 Task: Find connections with filter location Akbou with filter topic #Travellingwith filter profile language German with filter current company Dhanuka Agritech Ltd. with filter school Jeppiaar Engineering College with filter industry Skiing Facilities with filter service category Property Management with filter keywords title Medical Laboratory Tech
Action: Mouse moved to (510, 60)
Screenshot: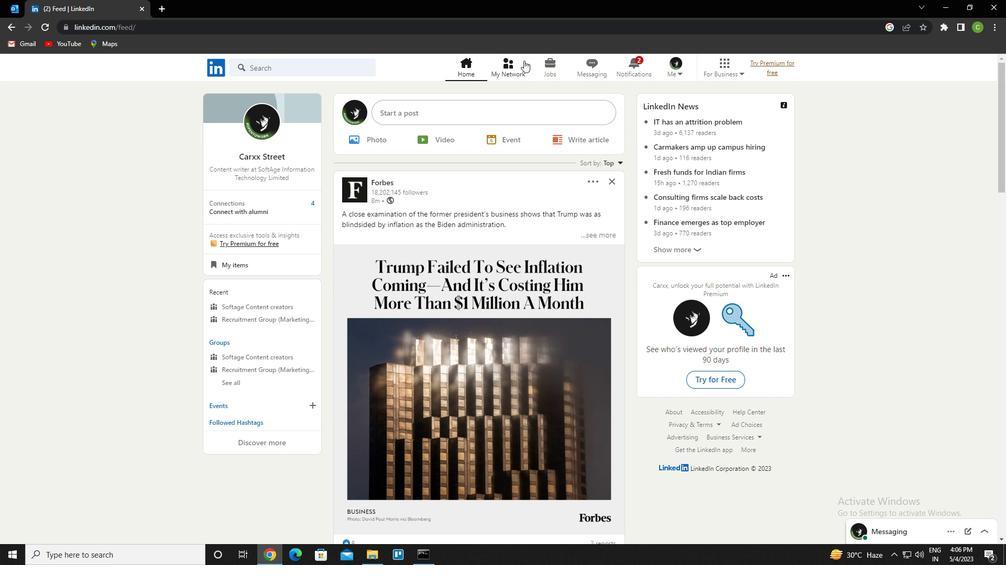 
Action: Mouse pressed left at (510, 60)
Screenshot: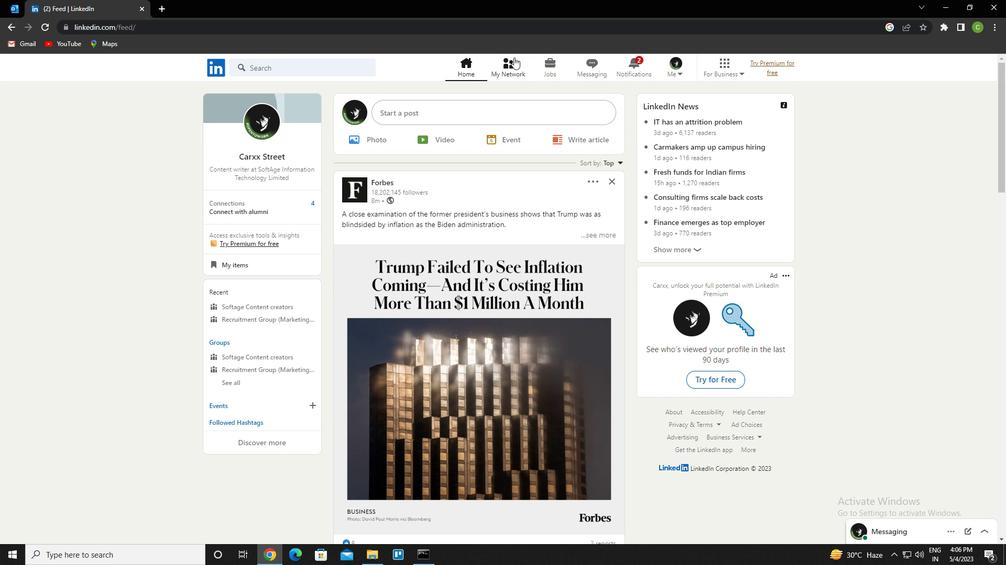 
Action: Mouse moved to (302, 126)
Screenshot: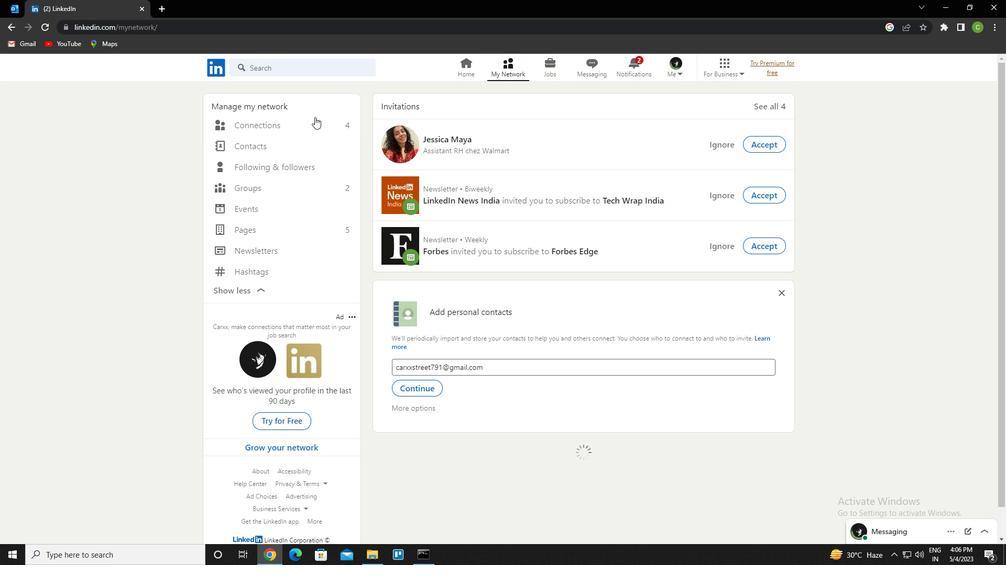 
Action: Mouse pressed left at (302, 126)
Screenshot: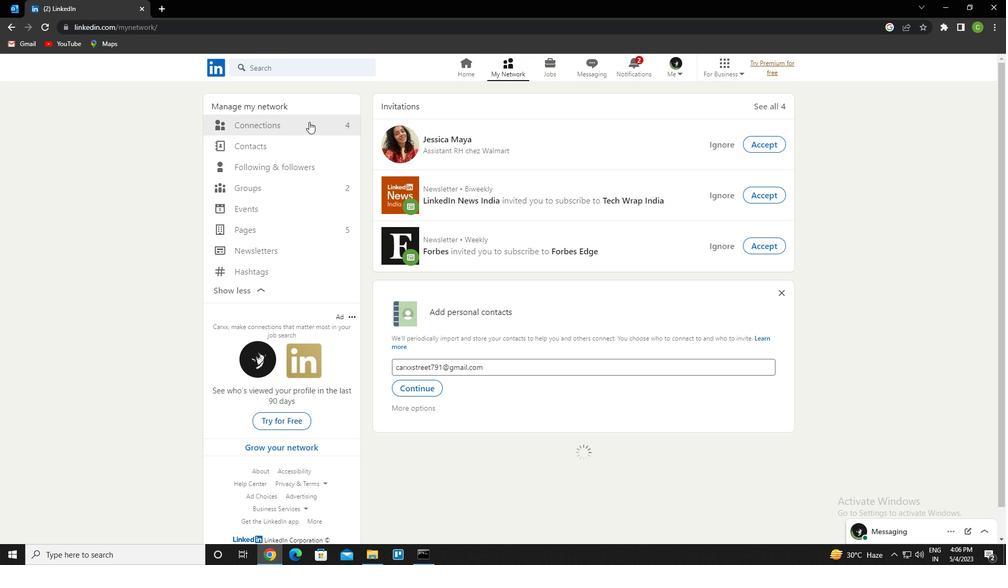 
Action: Mouse moved to (572, 127)
Screenshot: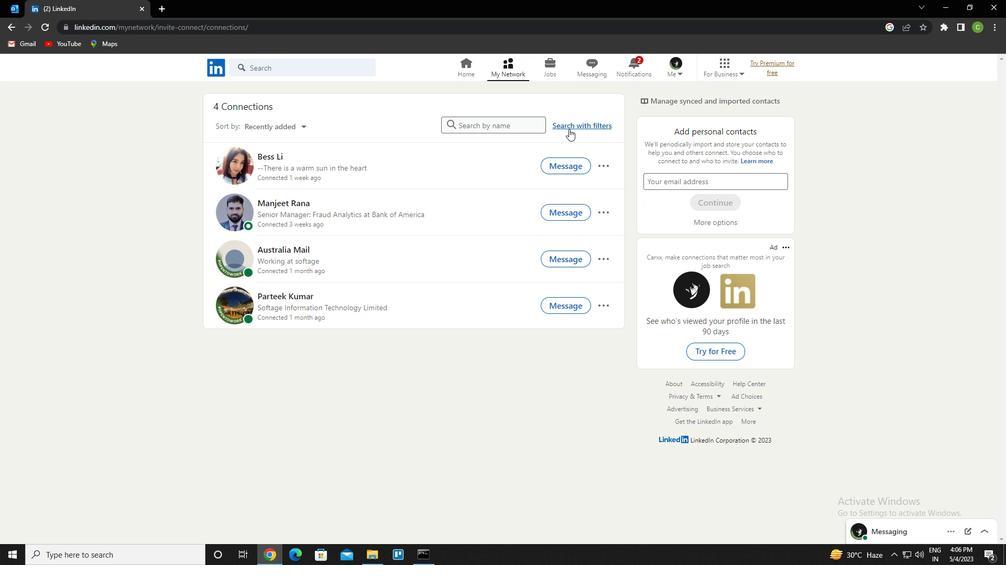 
Action: Mouse pressed left at (572, 127)
Screenshot: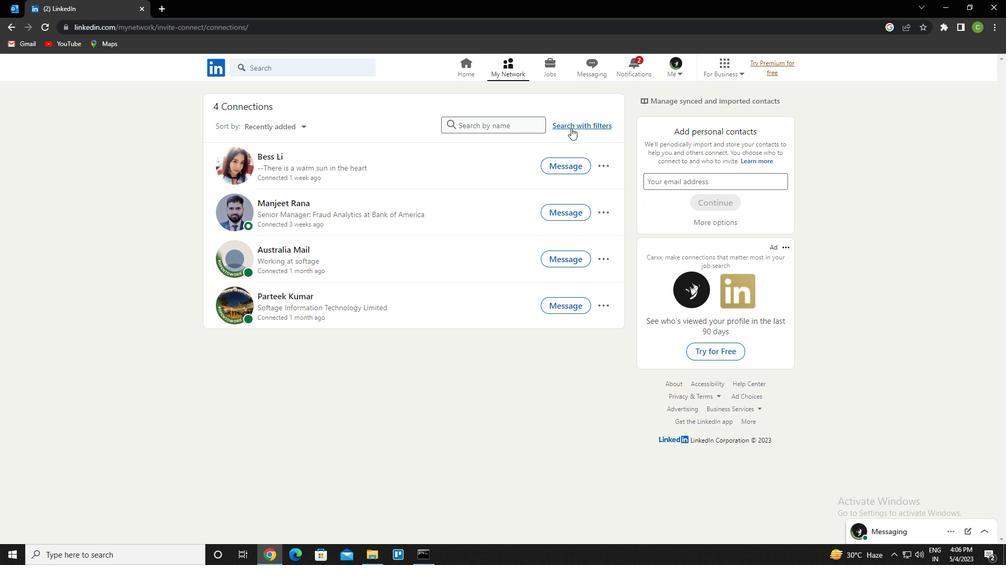 
Action: Mouse moved to (538, 98)
Screenshot: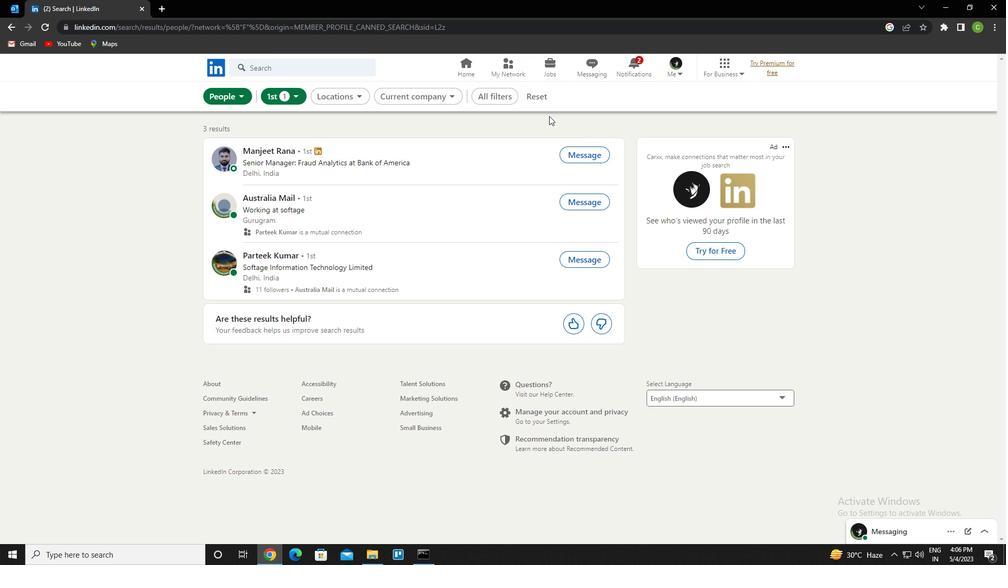 
Action: Mouse pressed left at (538, 98)
Screenshot: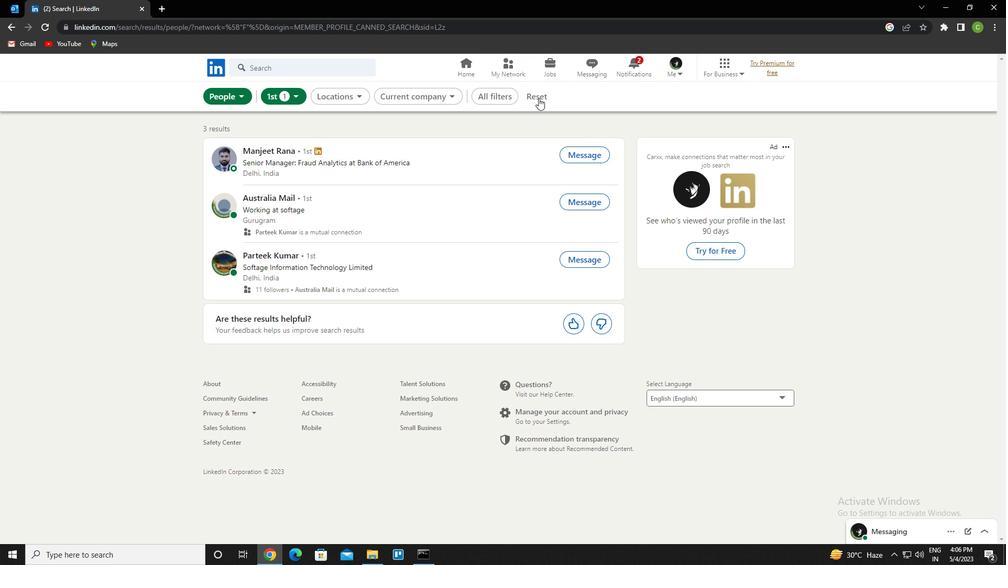 
Action: Mouse moved to (526, 100)
Screenshot: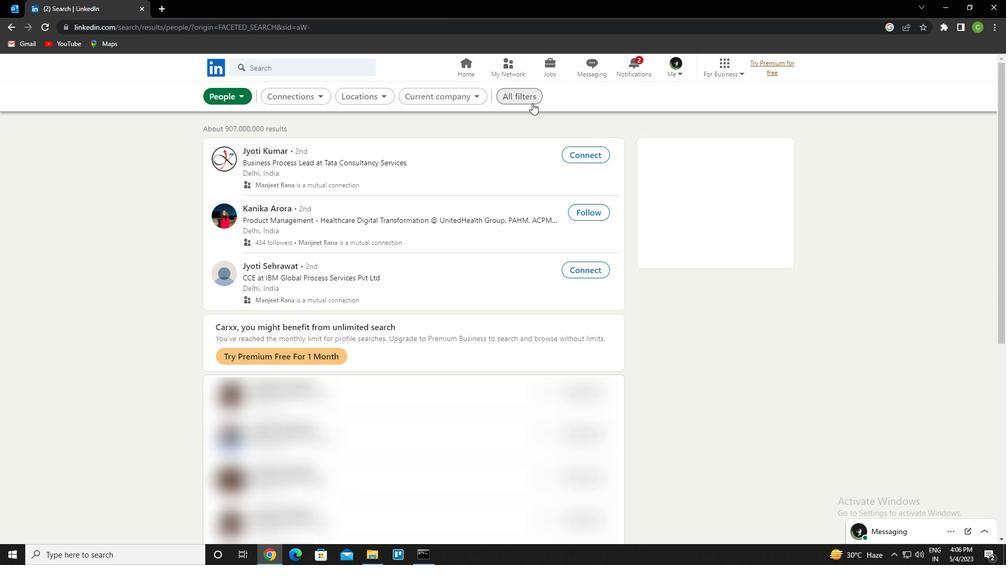 
Action: Mouse pressed left at (526, 100)
Screenshot: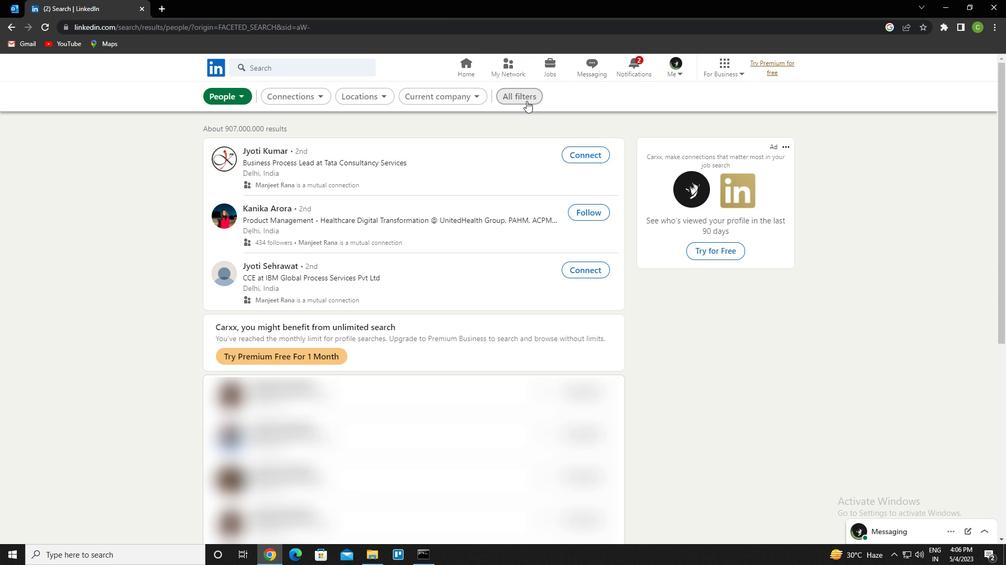 
Action: Mouse moved to (891, 399)
Screenshot: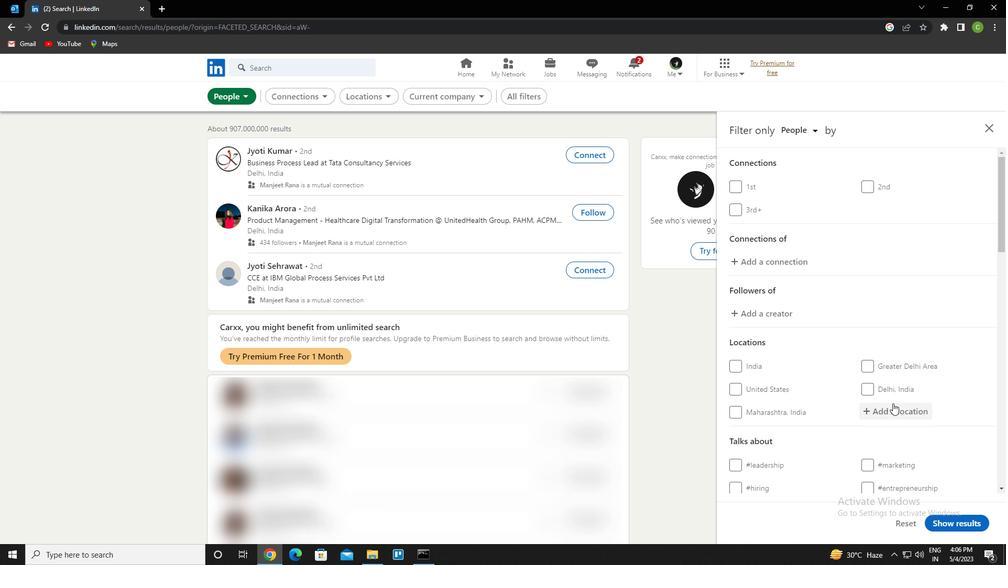 
Action: Mouse scrolled (891, 398) with delta (0, 0)
Screenshot: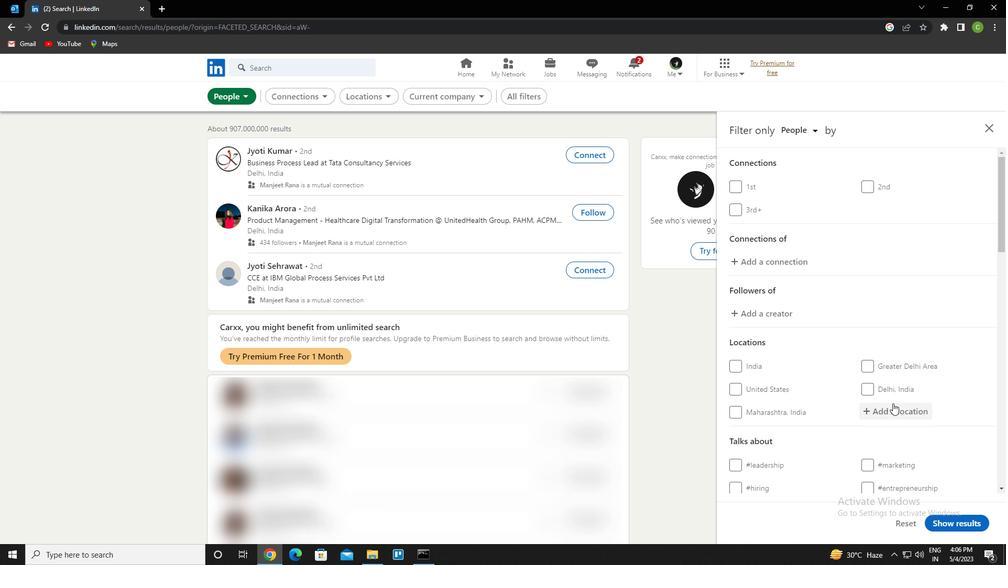 
Action: Mouse moved to (891, 398)
Screenshot: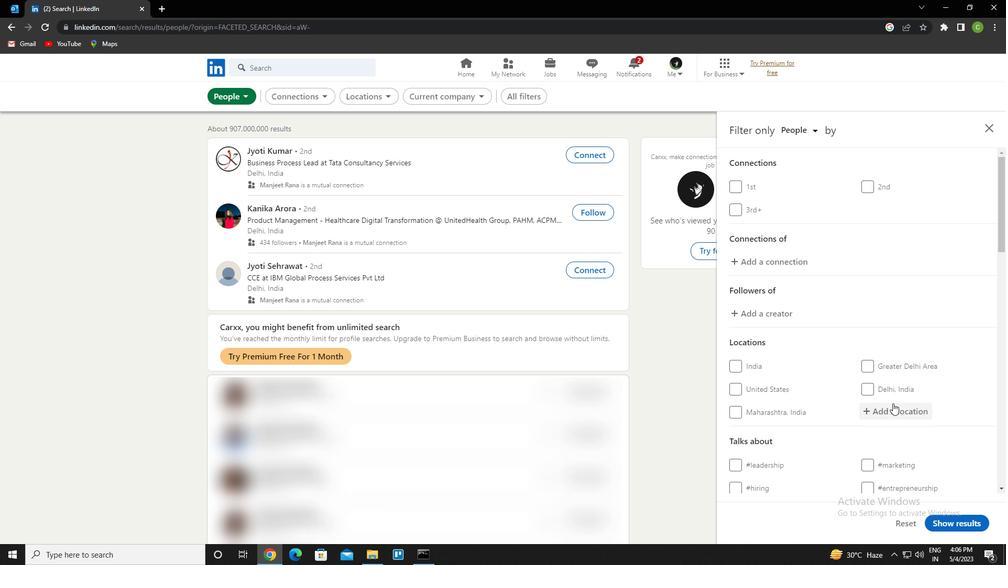 
Action: Mouse scrolled (891, 397) with delta (0, 0)
Screenshot: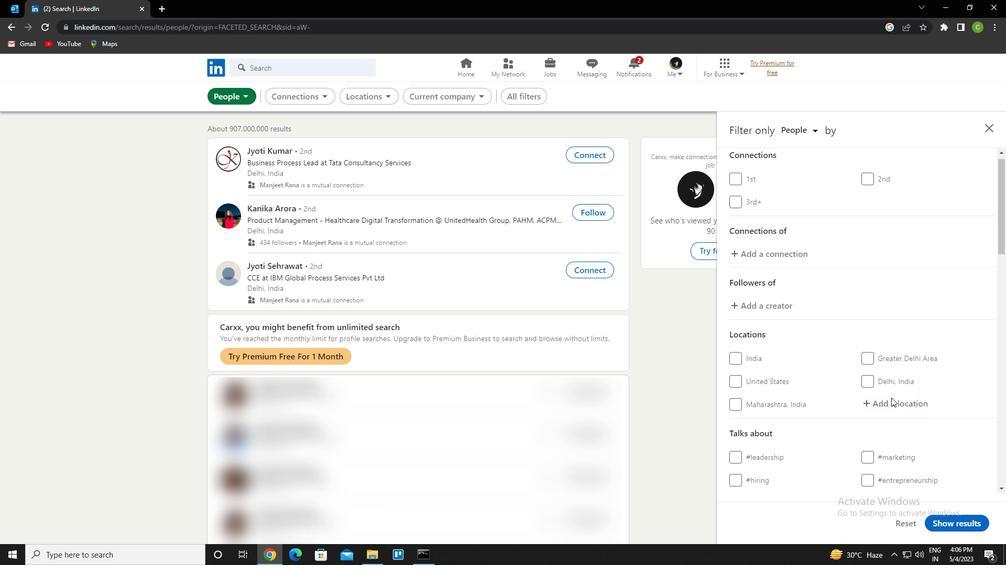 
Action: Mouse moved to (895, 302)
Screenshot: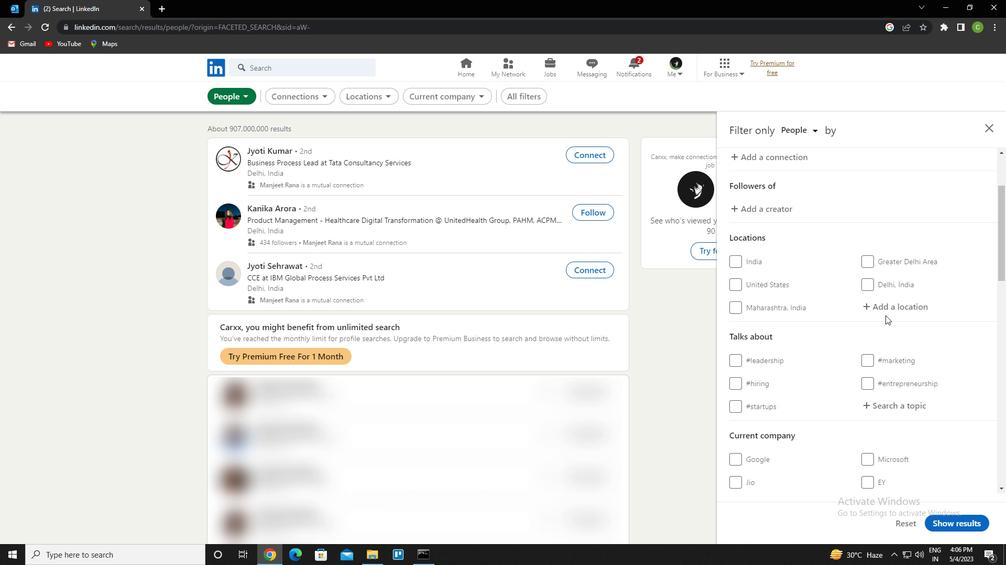 
Action: Mouse pressed left at (895, 302)
Screenshot: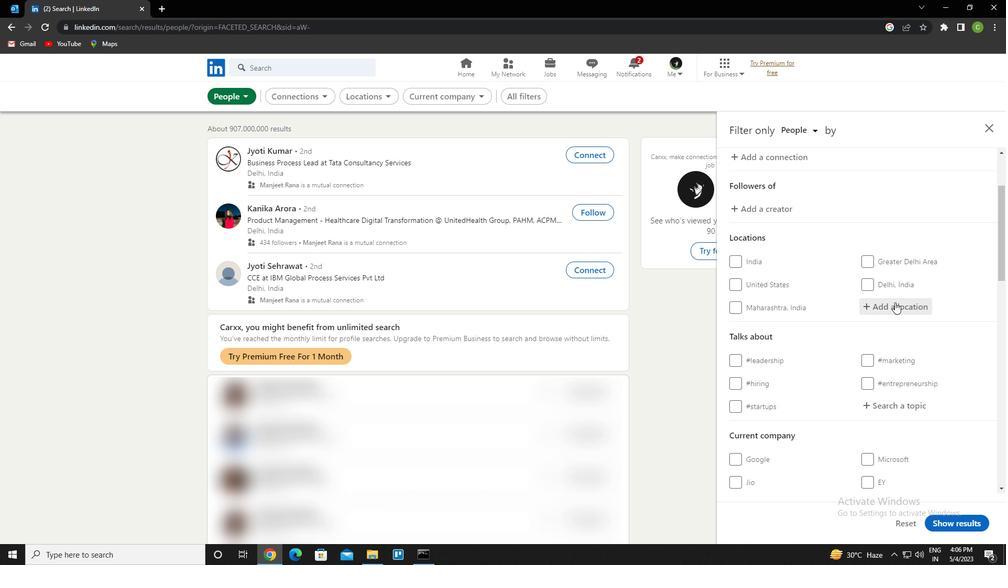 
Action: Key pressed <Key.caps_lock>a<Key.caps_lock>kbou<Key.down><Key.enter>
Screenshot: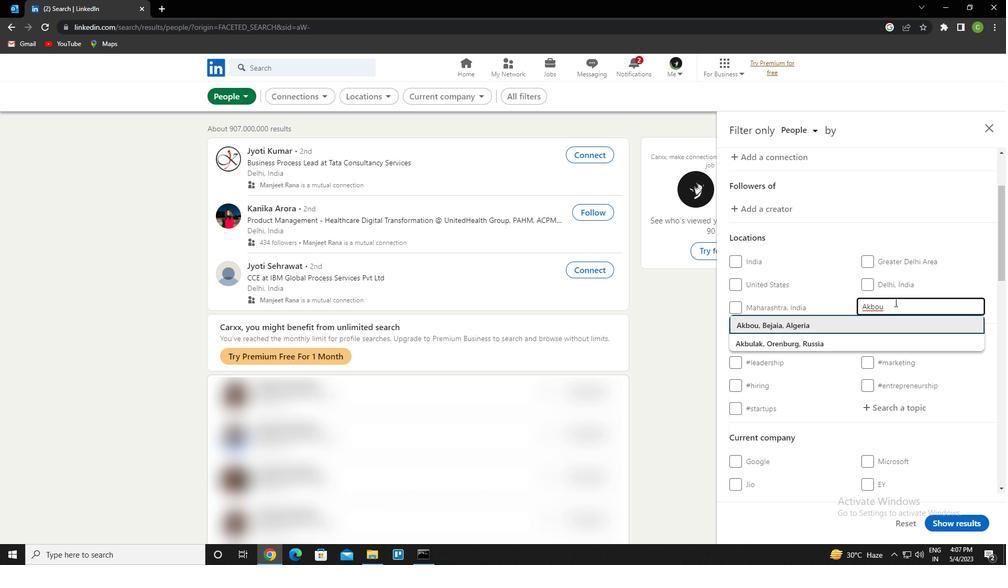 
Action: Mouse moved to (873, 131)
Screenshot: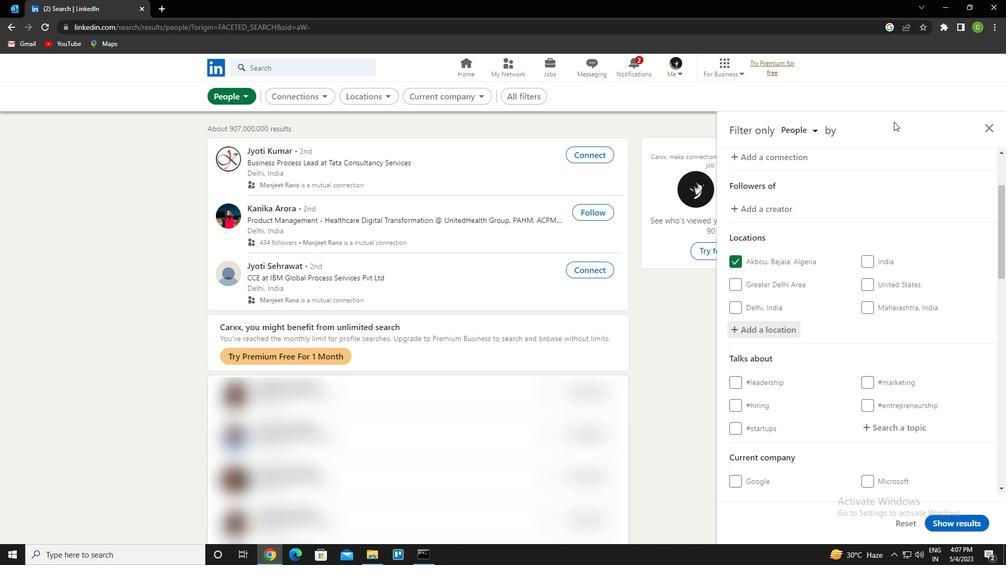 
Action: Mouse scrolled (873, 130) with delta (0, 0)
Screenshot: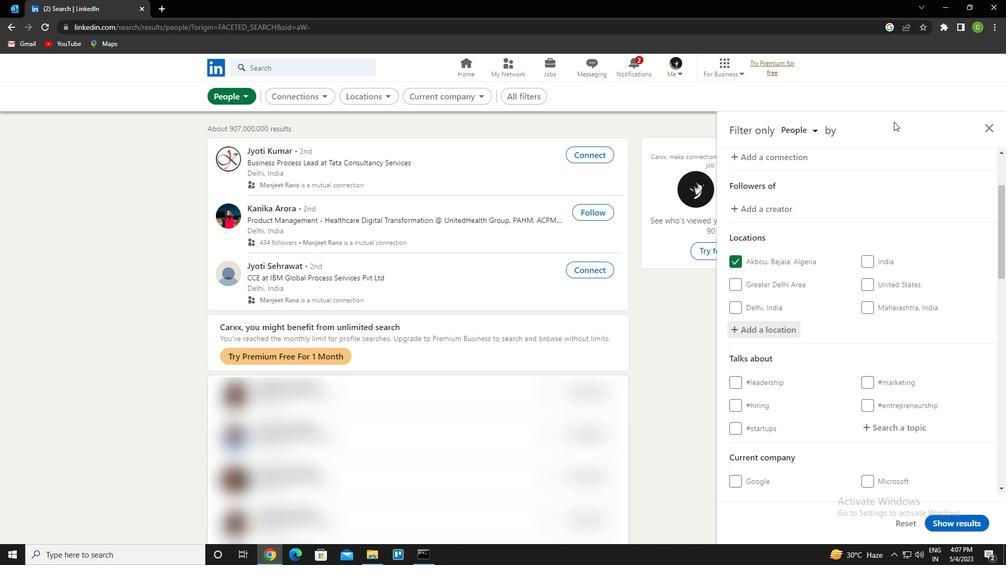 
Action: Mouse moved to (824, 222)
Screenshot: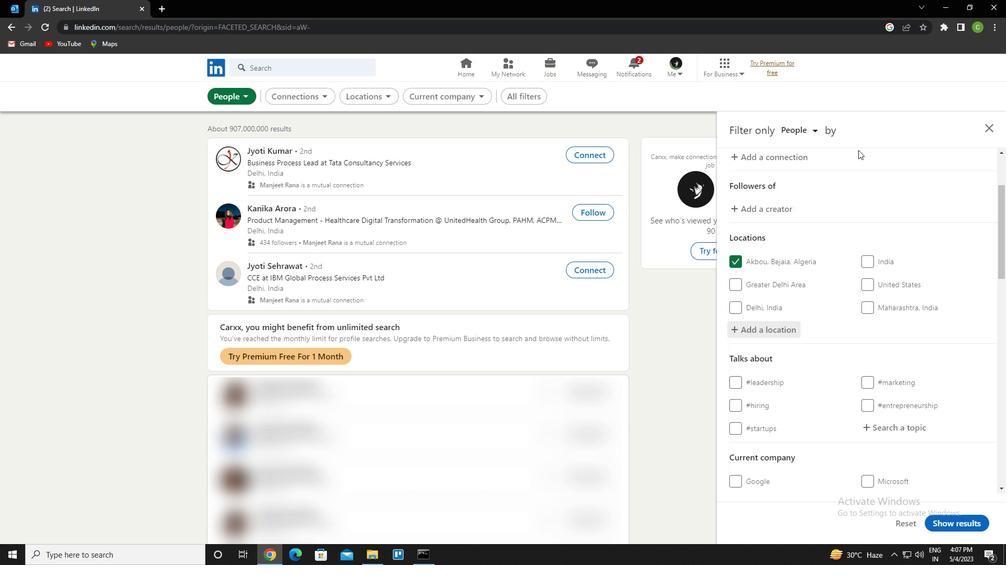 
Action: Mouse scrolled (824, 222) with delta (0, 0)
Screenshot: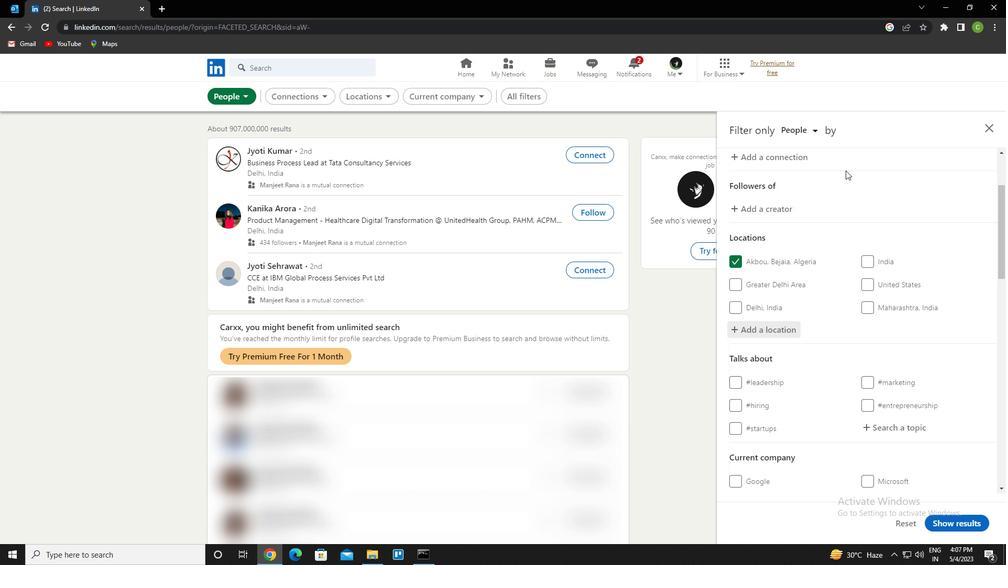 
Action: Mouse moved to (824, 223)
Screenshot: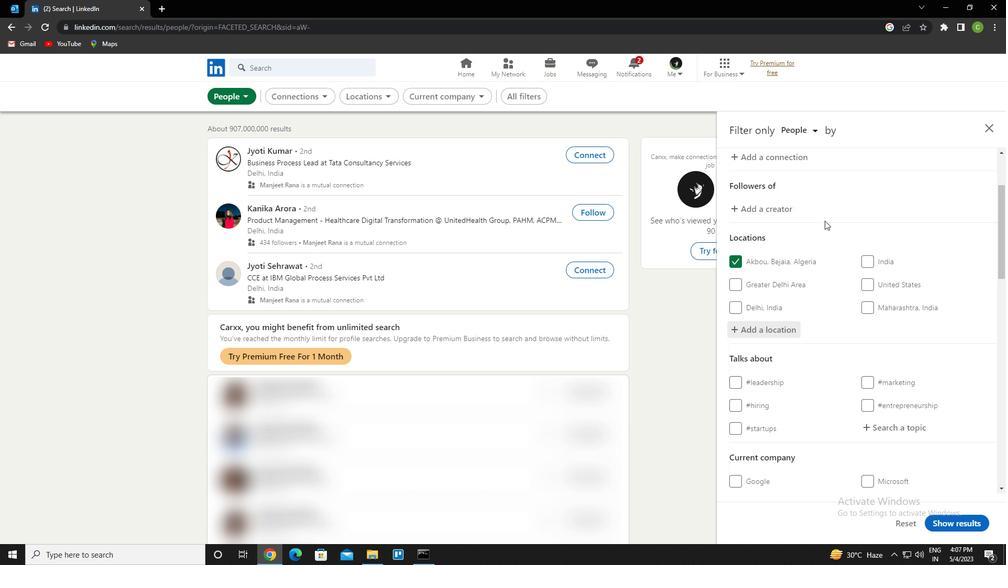 
Action: Mouse scrolled (824, 223) with delta (0, 0)
Screenshot: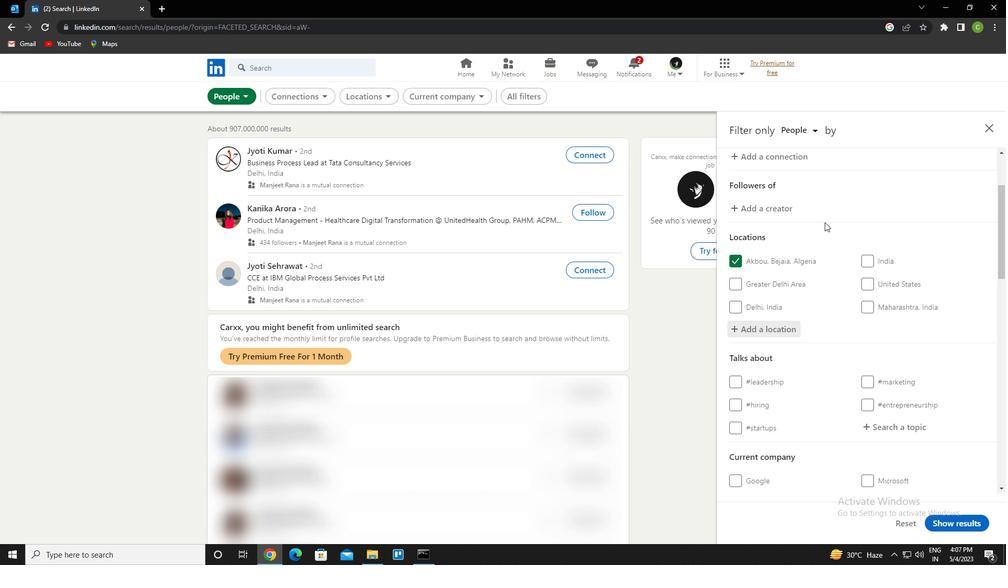 
Action: Mouse moved to (830, 242)
Screenshot: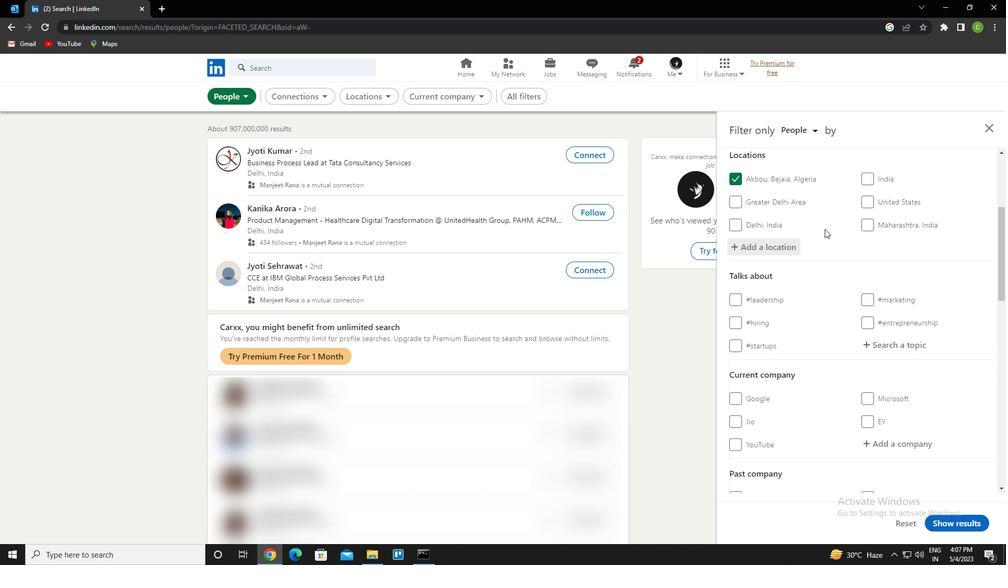 
Action: Mouse scrolled (830, 241) with delta (0, 0)
Screenshot: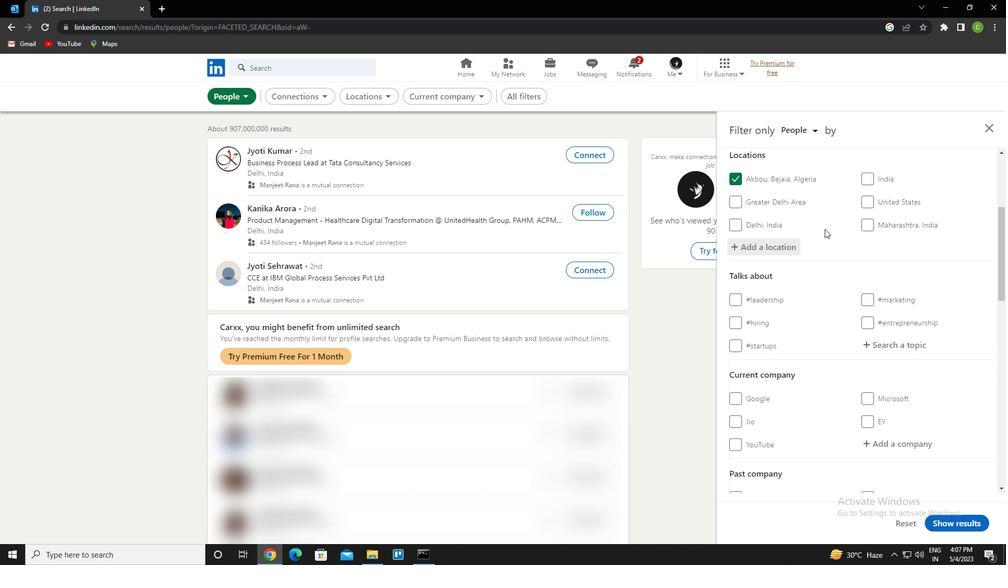 
Action: Mouse moved to (880, 270)
Screenshot: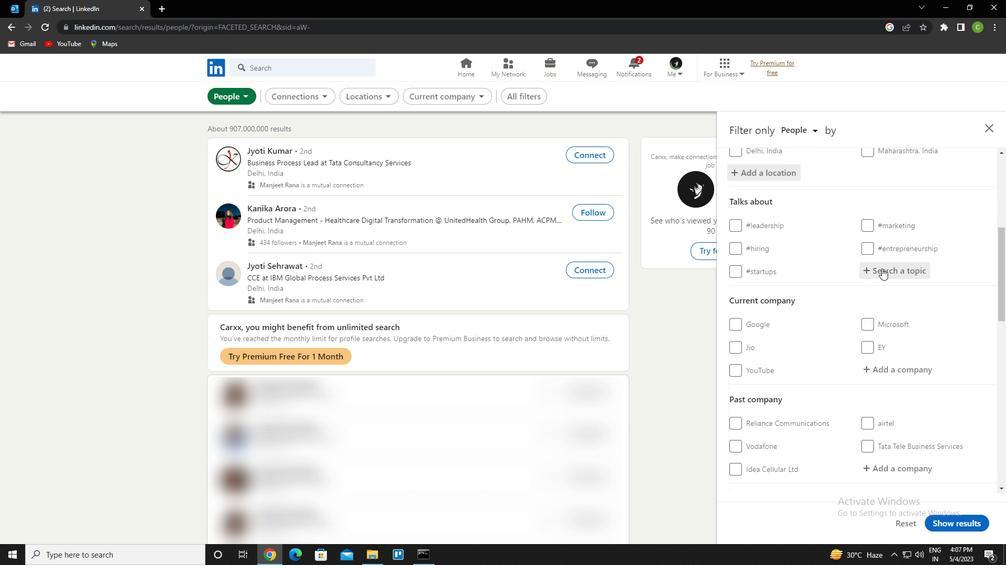 
Action: Mouse pressed left at (880, 270)
Screenshot: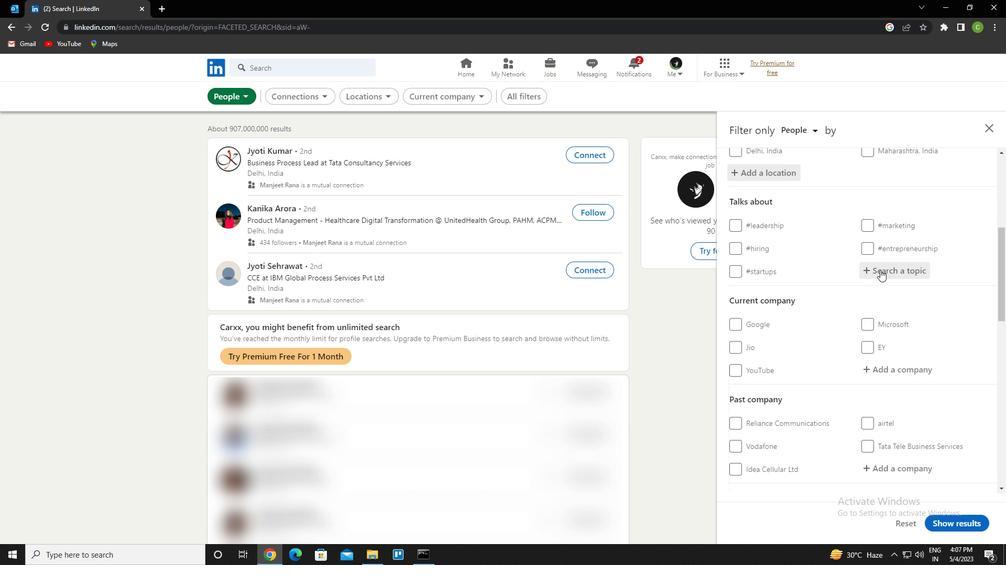 
Action: Key pressed <Key.caps_lock>t<Key.caps_lock>ravelling<Key.down><Key.enter>
Screenshot: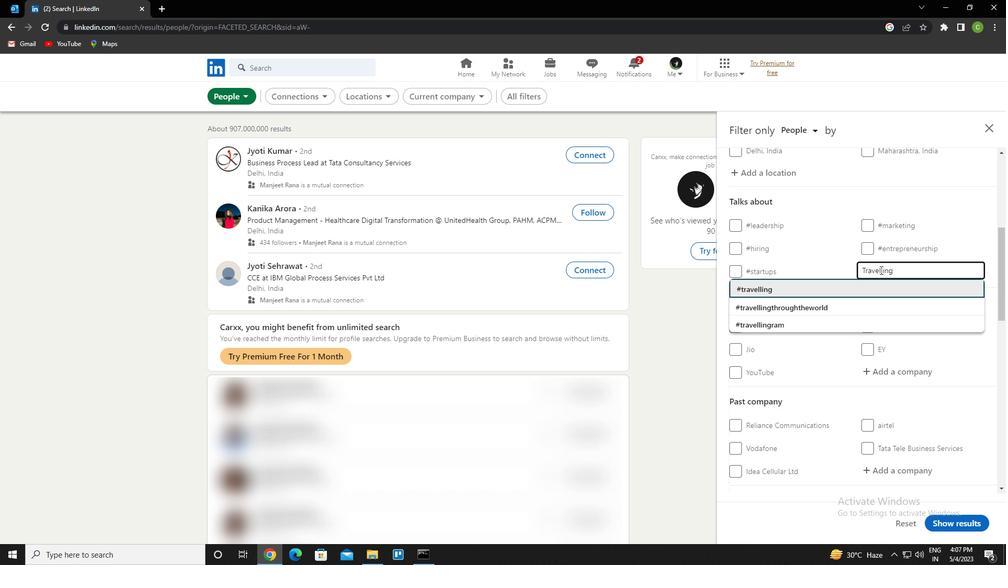 
Action: Mouse moved to (957, 213)
Screenshot: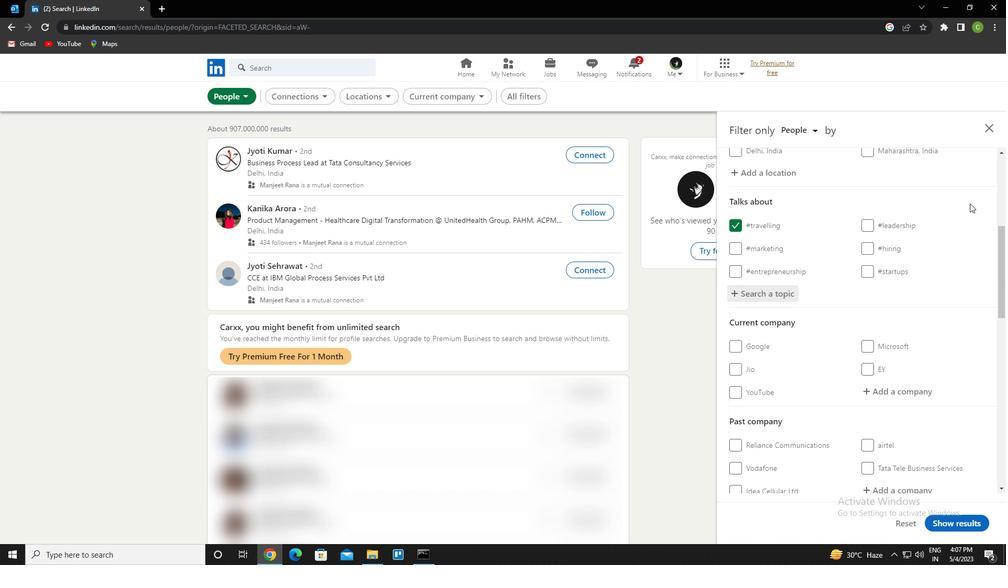 
Action: Mouse scrolled (957, 212) with delta (0, 0)
Screenshot: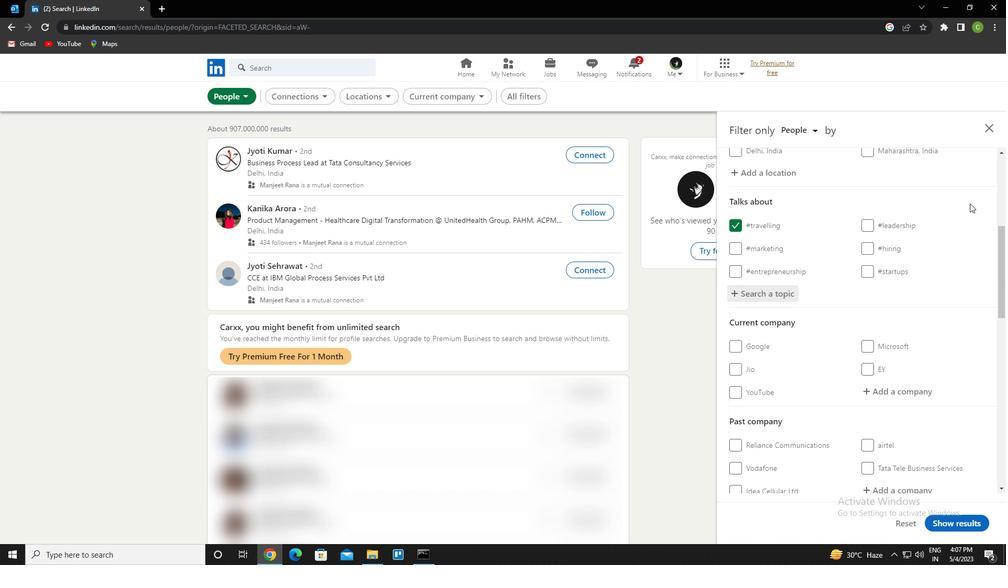 
Action: Mouse moved to (893, 341)
Screenshot: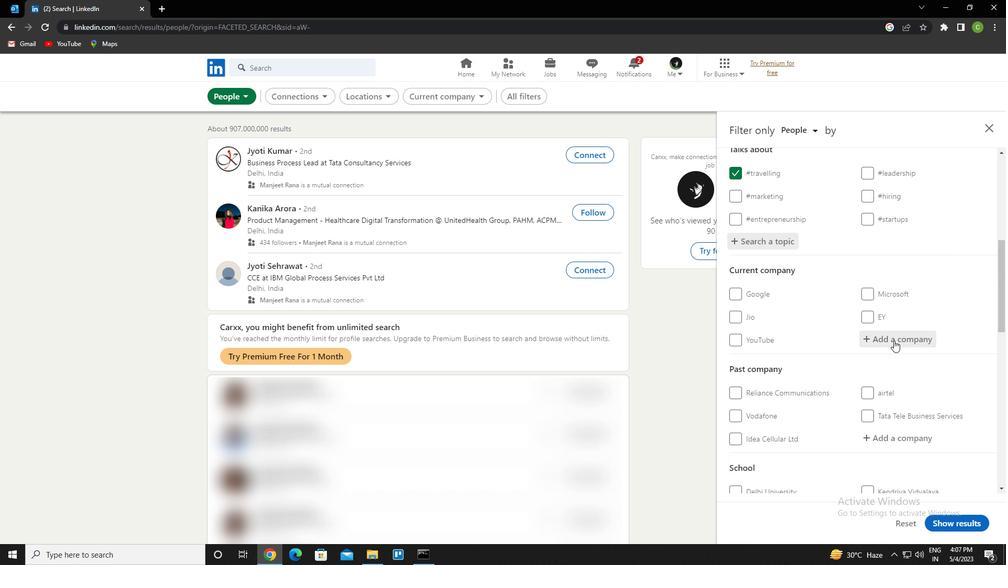 
Action: Mouse pressed left at (893, 341)
Screenshot: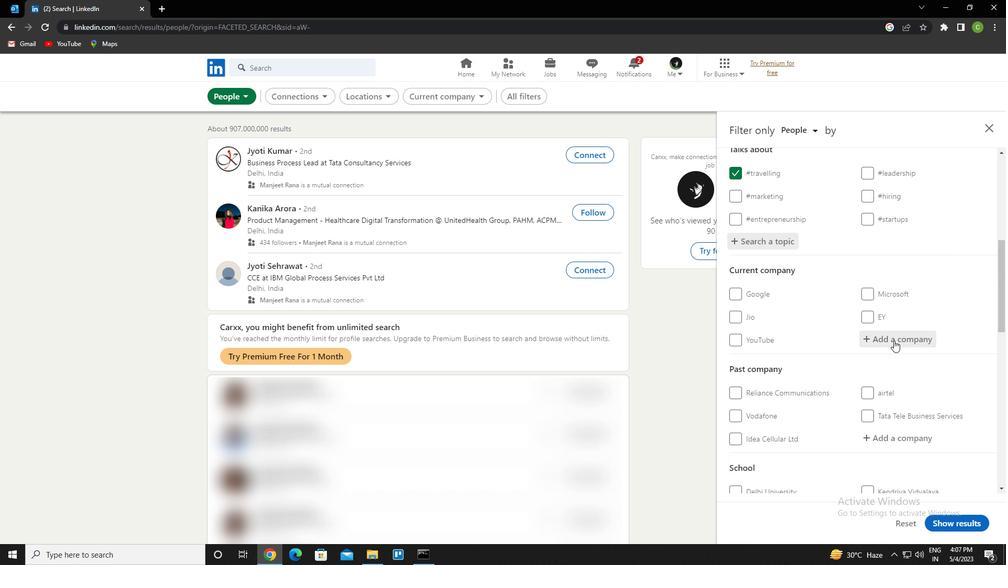 
Action: Key pressed <Key.caps_lock>d<Key.caps_lock>hanuka<Key.space>agritech<Key.space>ltd<Key.down><Key.enter>
Screenshot: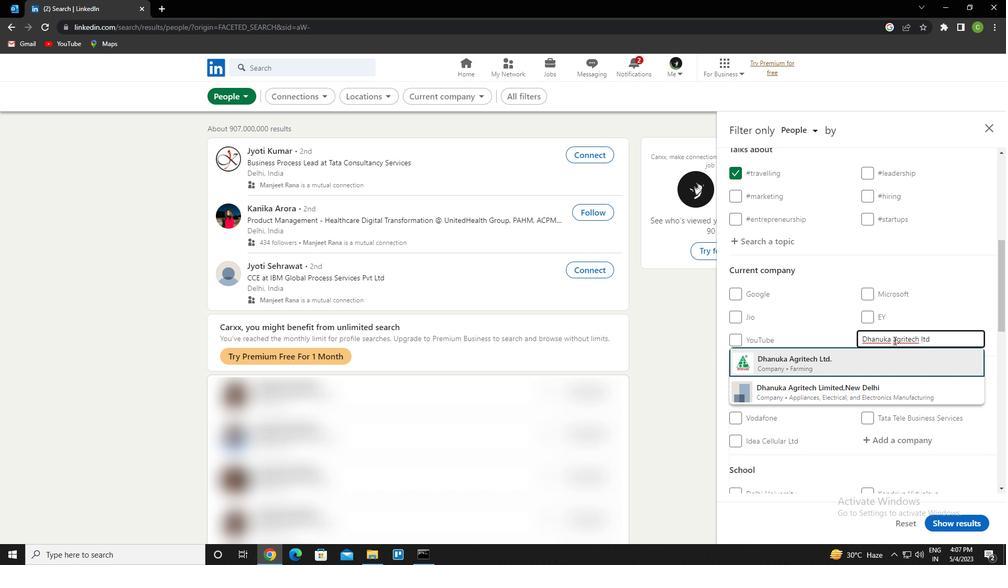 
Action: Mouse scrolled (893, 340) with delta (0, 0)
Screenshot: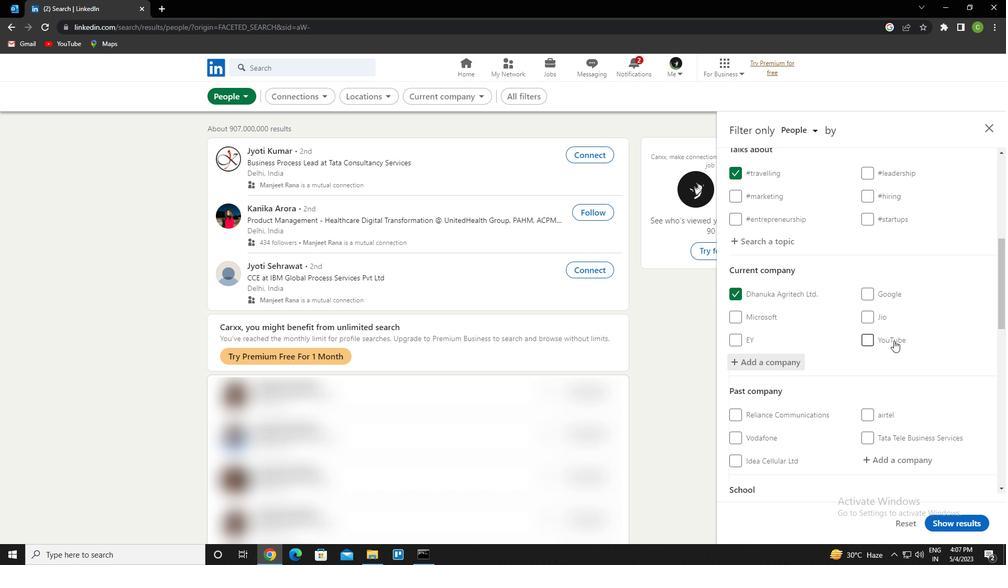 
Action: Mouse scrolled (893, 340) with delta (0, 0)
Screenshot: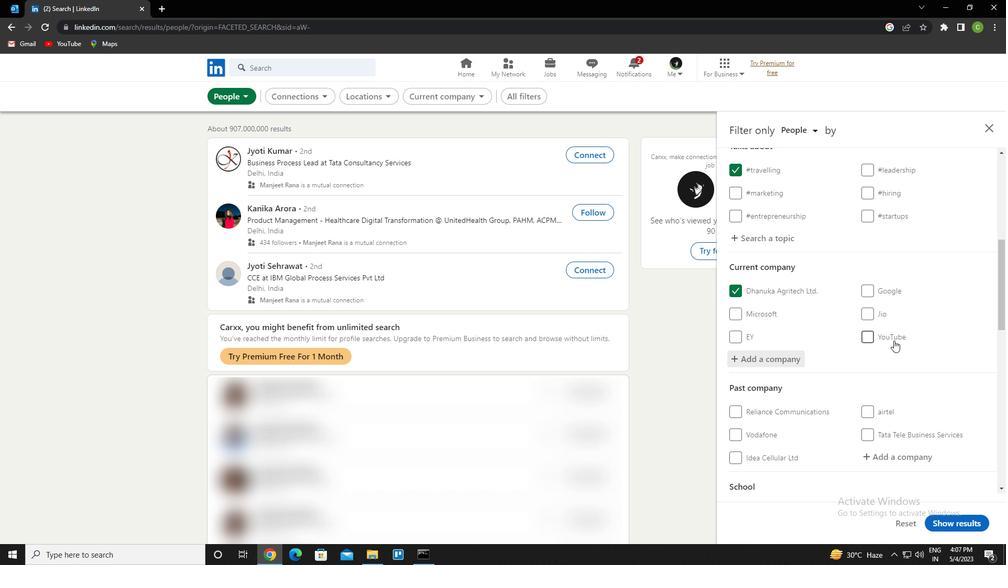 
Action: Mouse scrolled (893, 340) with delta (0, 0)
Screenshot: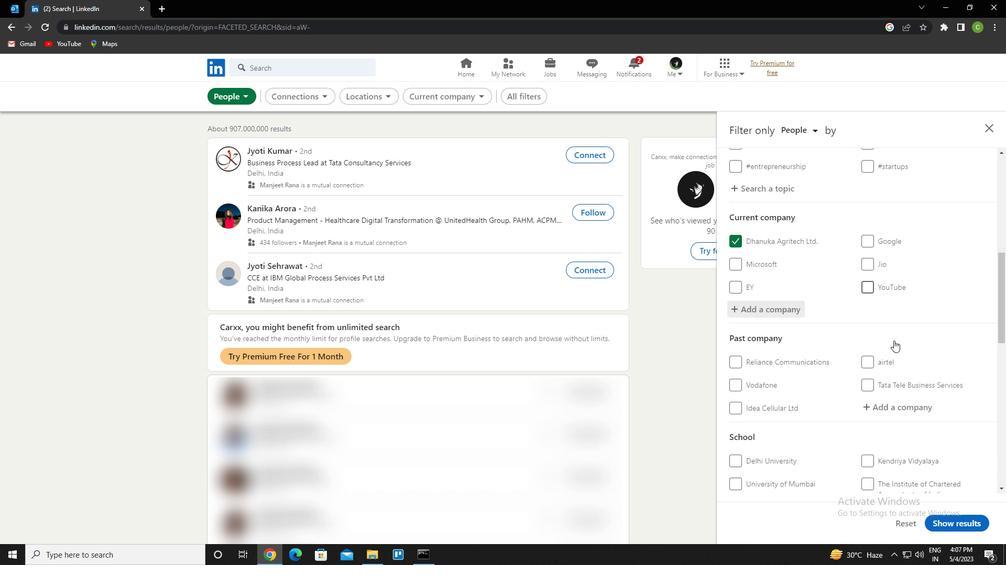 
Action: Mouse scrolled (893, 340) with delta (0, 0)
Screenshot: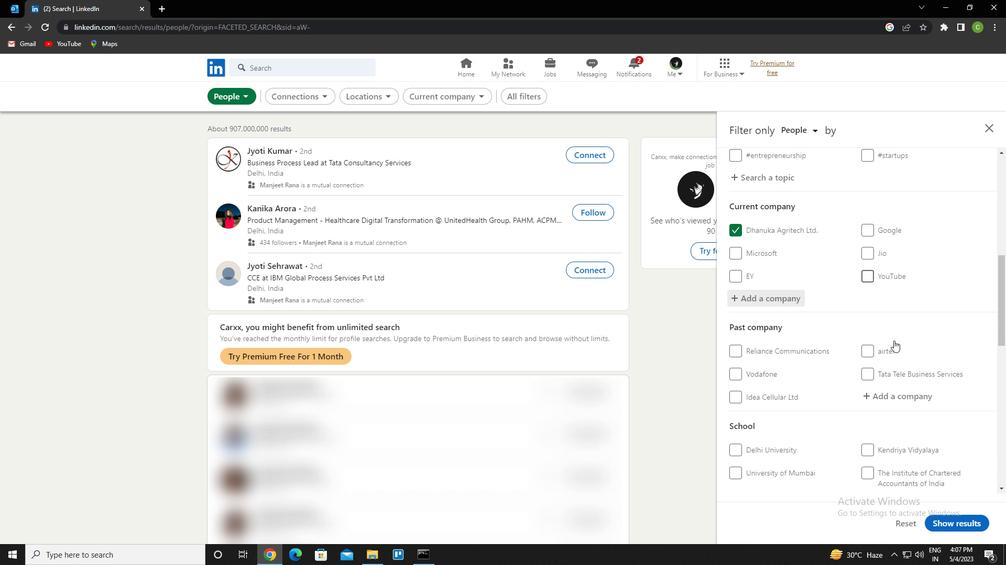 
Action: Mouse scrolled (893, 340) with delta (0, 0)
Screenshot: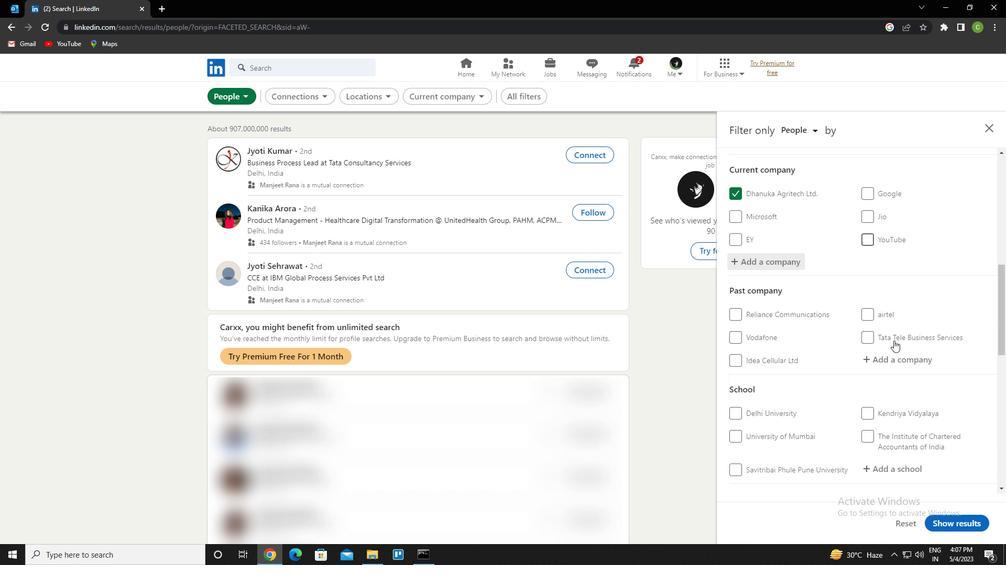 
Action: Mouse moved to (899, 309)
Screenshot: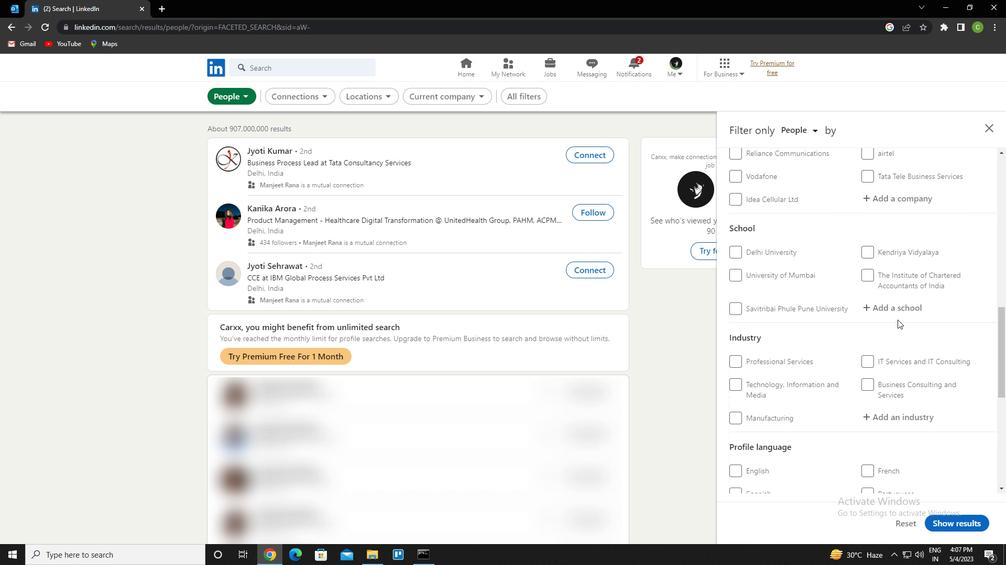 
Action: Mouse pressed left at (899, 309)
Screenshot: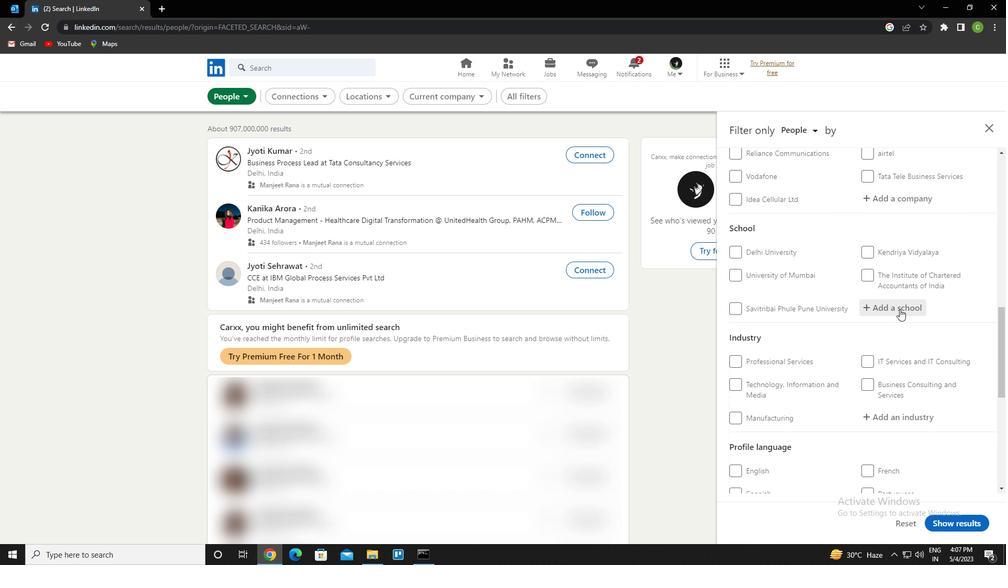 
Action: Key pressed jeppiaar<Key.space>engni<Key.backspace><Key.backspace>ineering<Key.down><Key.enter>
Screenshot: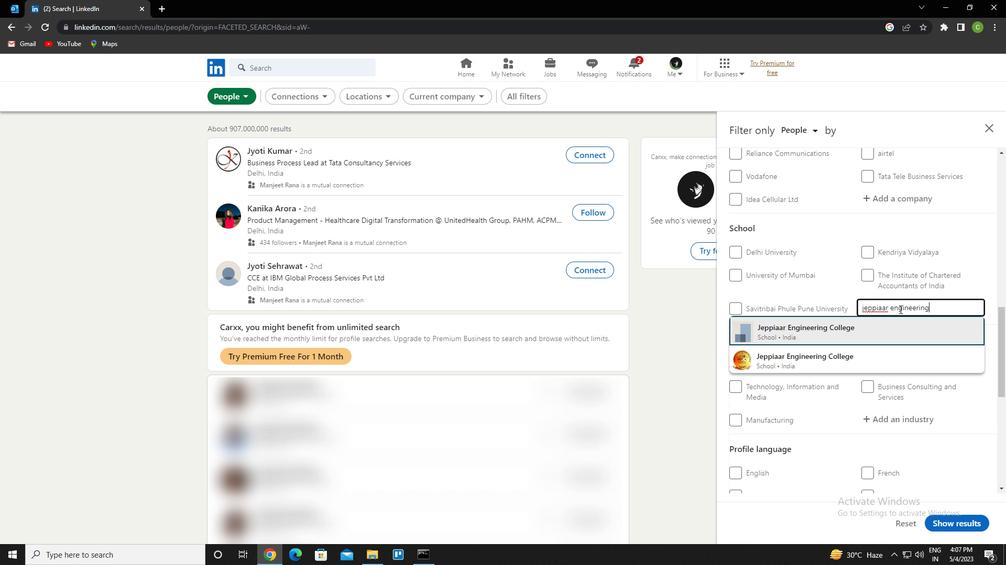 
Action: Mouse moved to (914, 300)
Screenshot: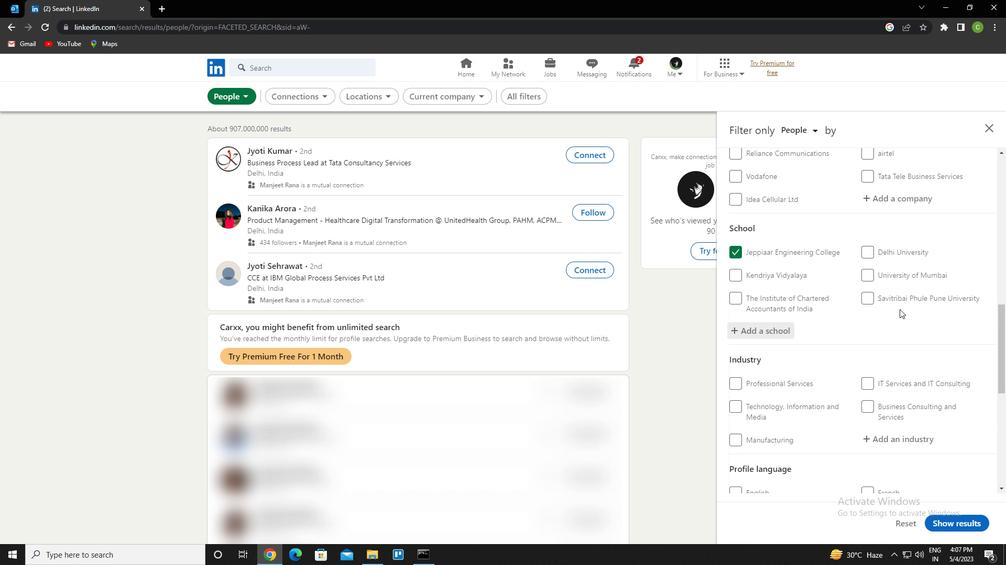 
Action: Mouse scrolled (914, 299) with delta (0, 0)
Screenshot: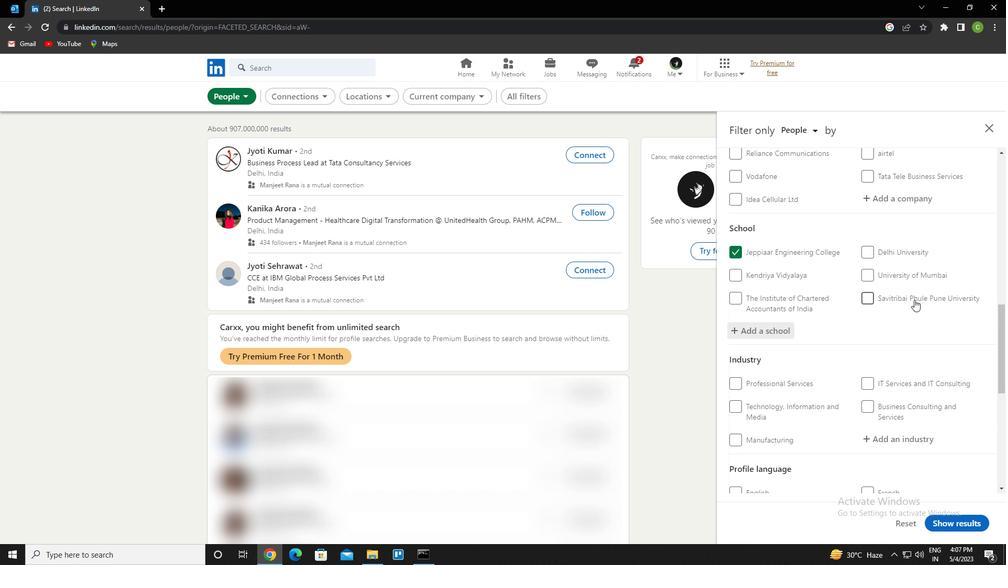 
Action: Mouse scrolled (914, 299) with delta (0, 0)
Screenshot: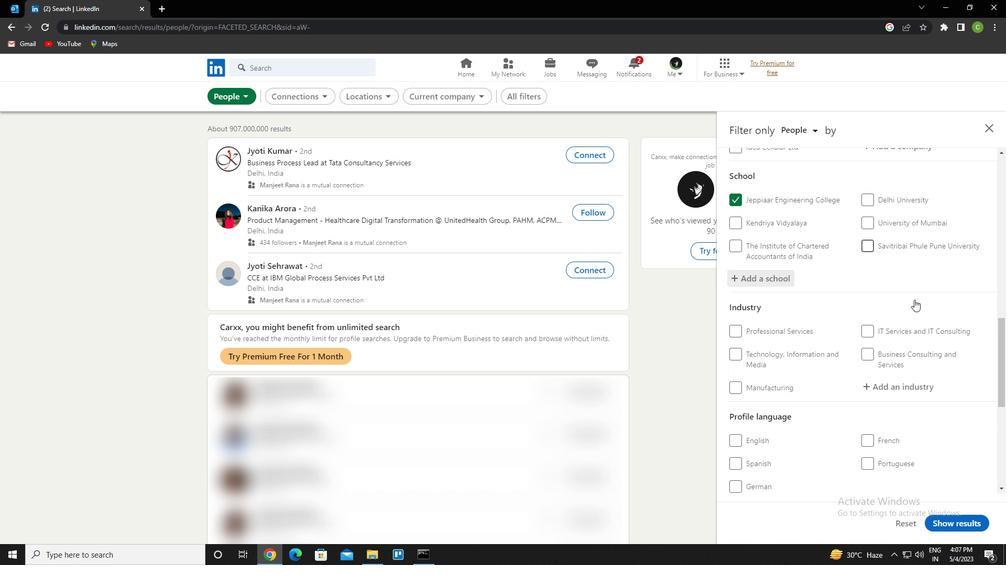 
Action: Mouse scrolled (914, 299) with delta (0, 0)
Screenshot: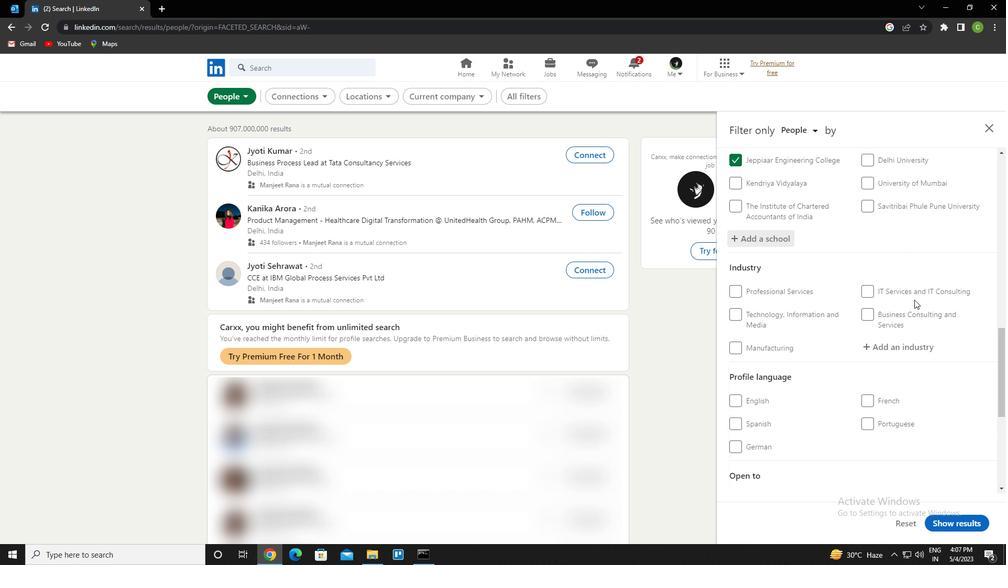 
Action: Mouse moved to (900, 281)
Screenshot: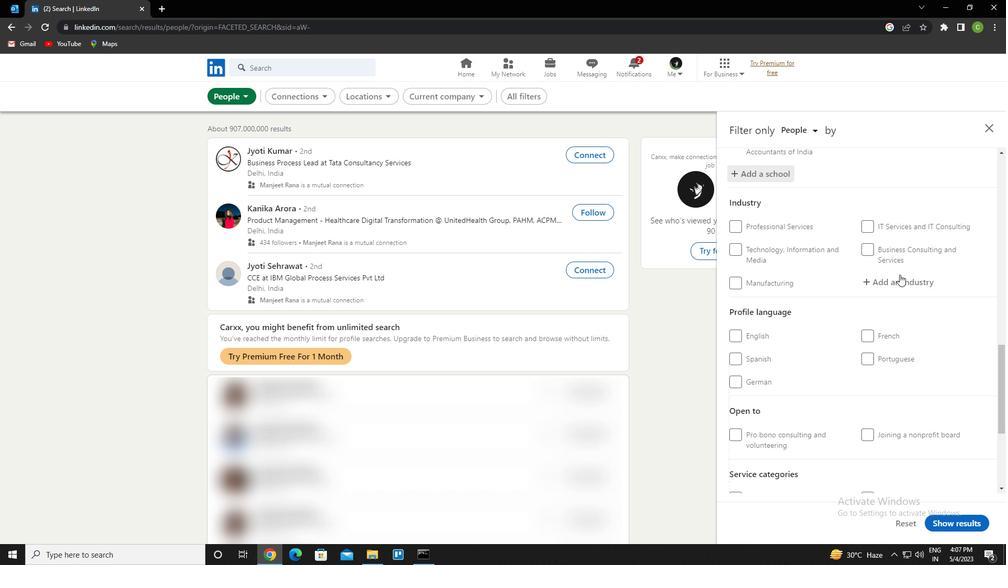 
Action: Mouse pressed left at (900, 281)
Screenshot: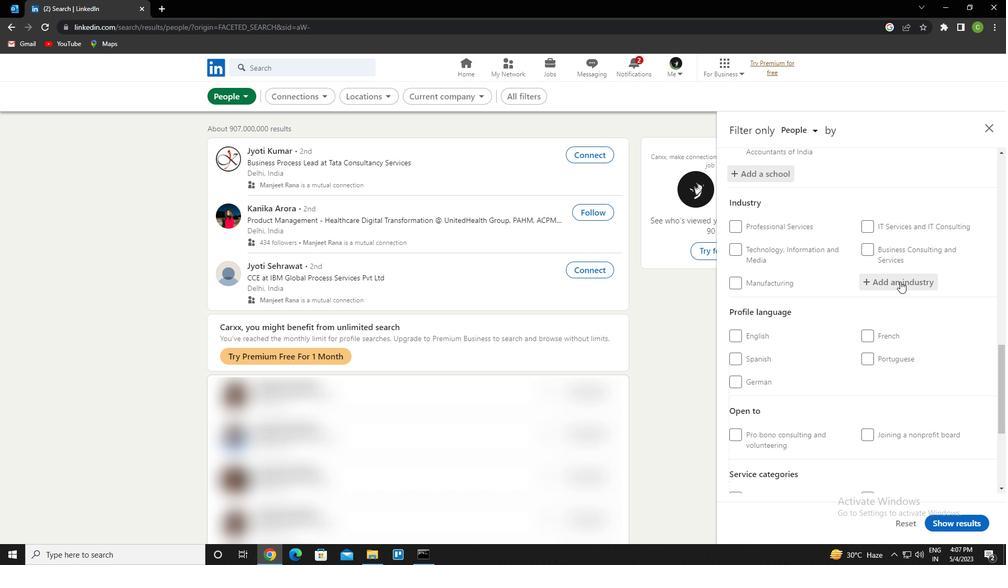 
Action: Key pressed <Key.caps_lock>s<Key.caps_lock>kiing<Key.space><Key.down><Key.enter>
Screenshot: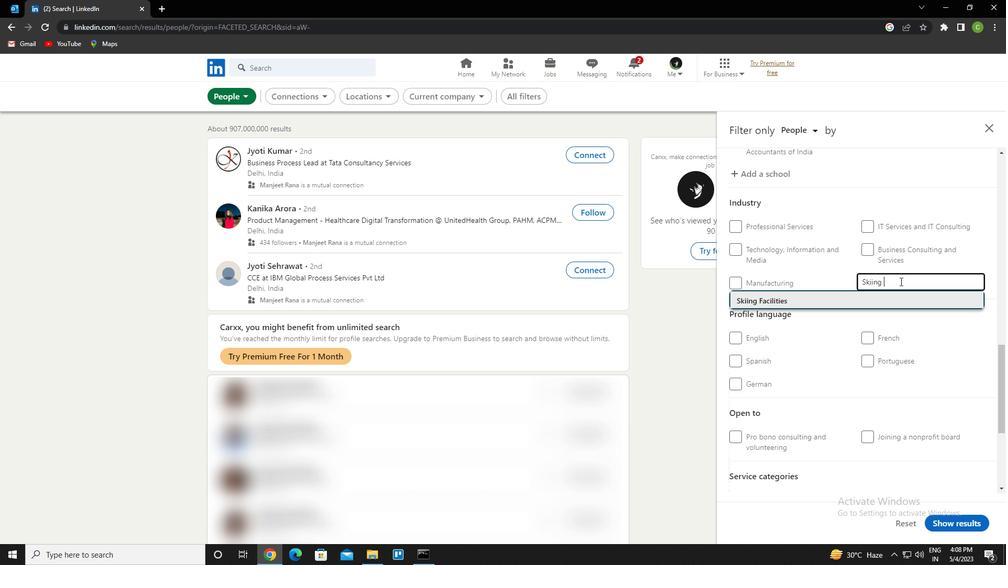 
Action: Mouse scrolled (900, 281) with delta (0, 0)
Screenshot: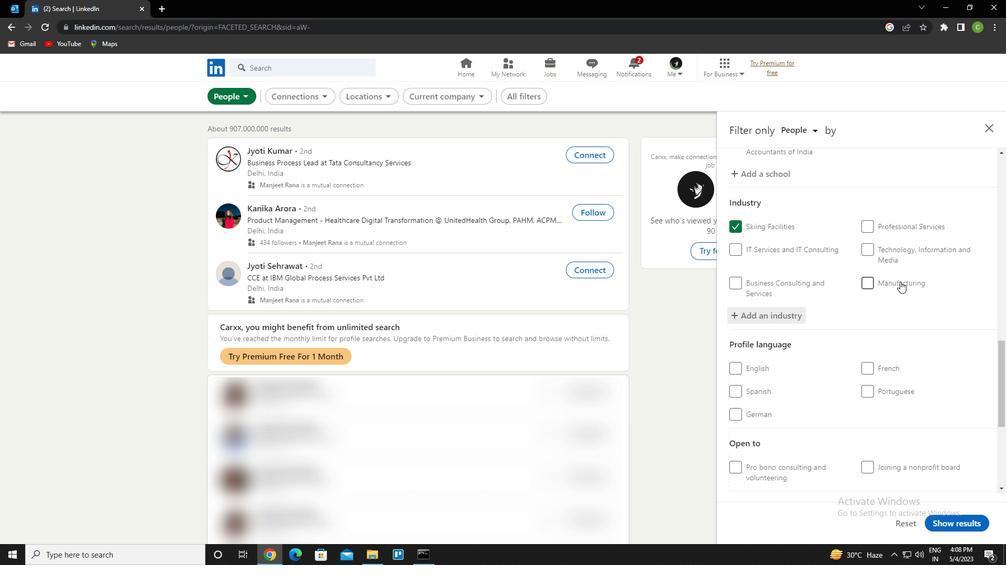 
Action: Mouse moved to (900, 275)
Screenshot: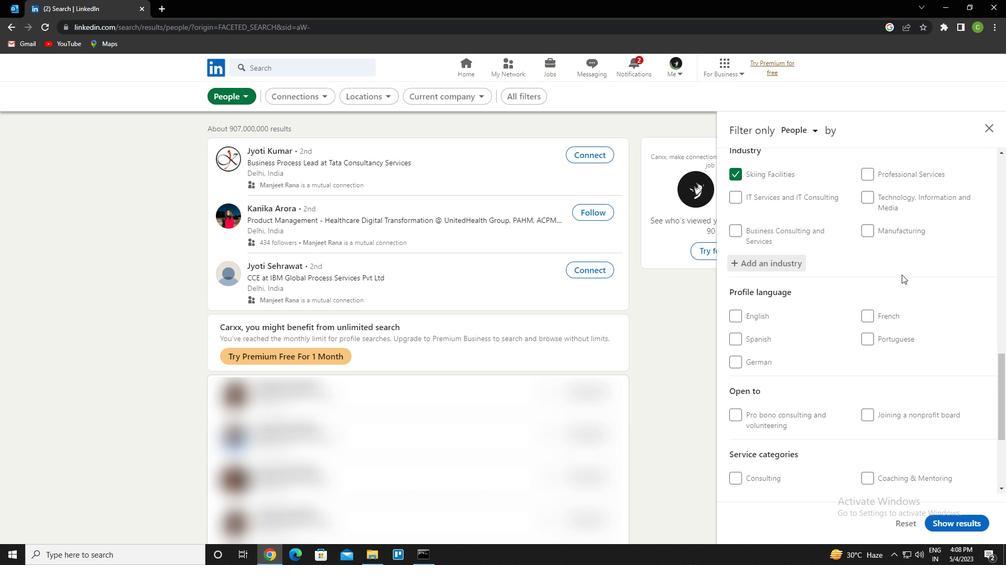 
Action: Mouse scrolled (900, 274) with delta (0, 0)
Screenshot: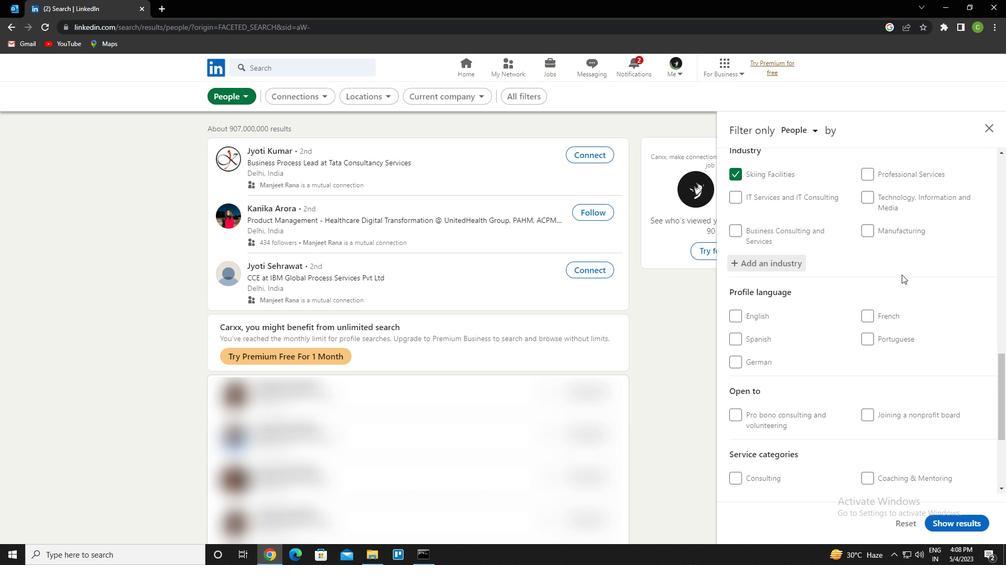 
Action: Mouse moved to (898, 277)
Screenshot: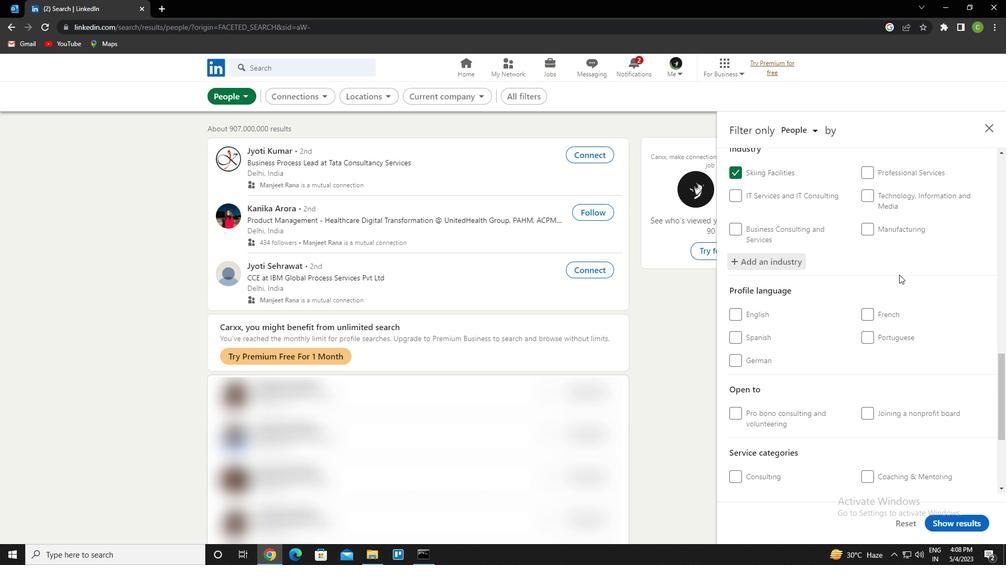 
Action: Mouse scrolled (898, 276) with delta (0, 0)
Screenshot: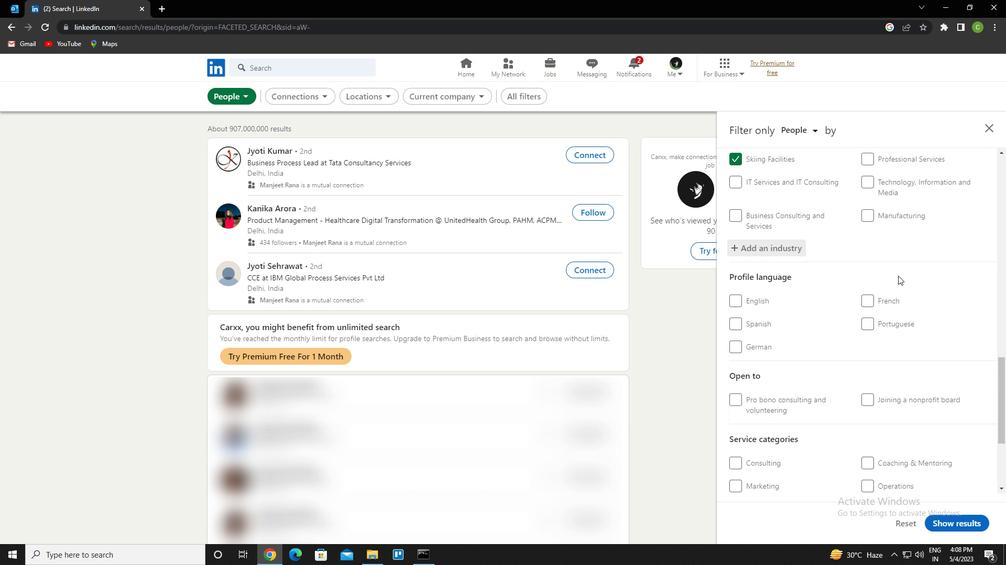 
Action: Mouse moved to (897, 279)
Screenshot: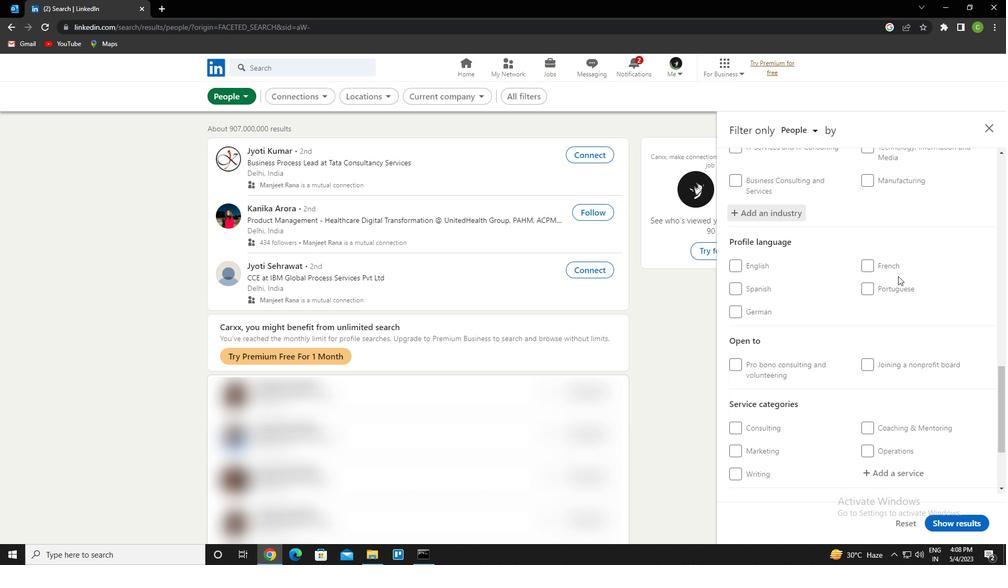 
Action: Mouse scrolled (897, 279) with delta (0, 0)
Screenshot: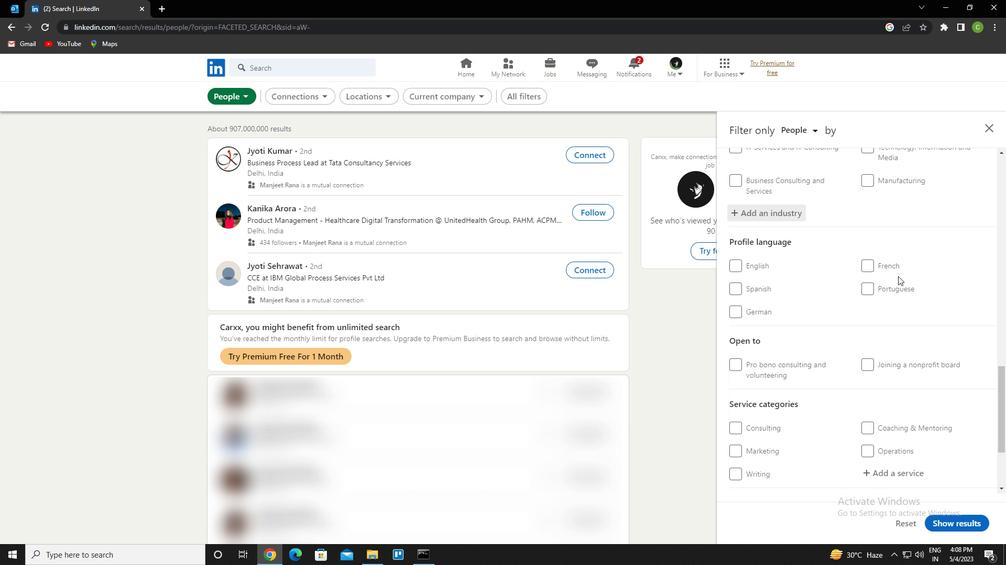 
Action: Mouse moved to (897, 280)
Screenshot: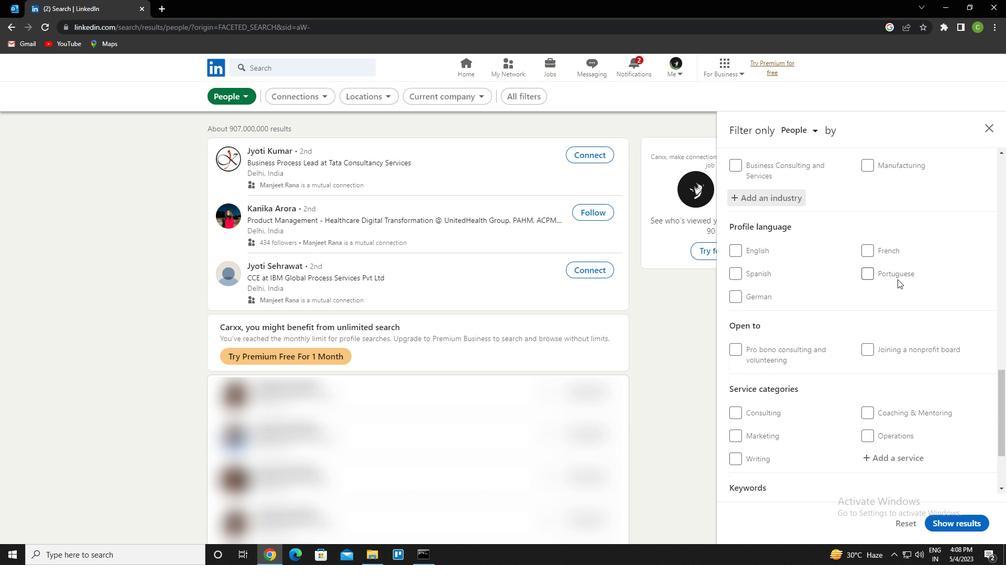 
Action: Mouse scrolled (897, 280) with delta (0, 0)
Screenshot: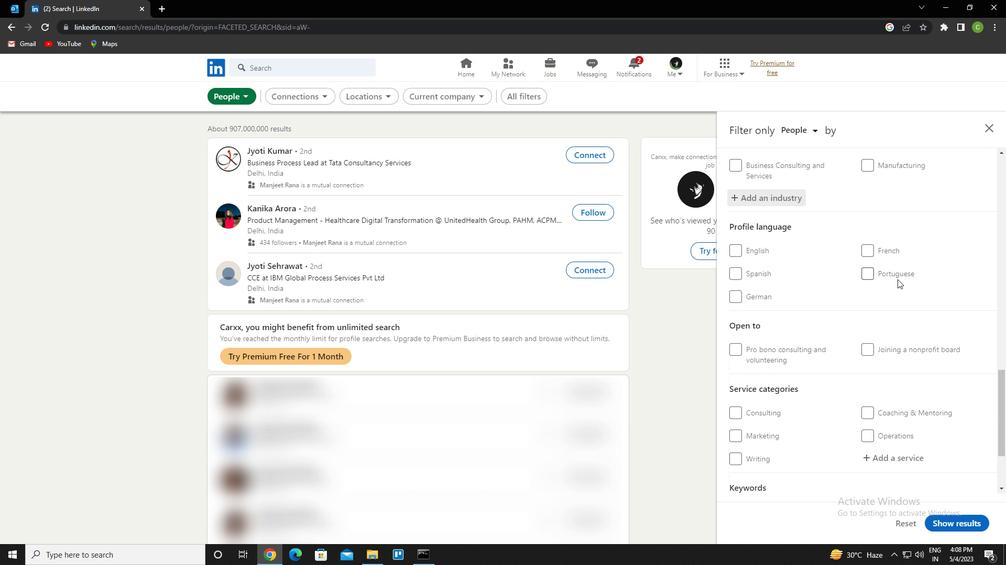 
Action: Mouse moved to (896, 284)
Screenshot: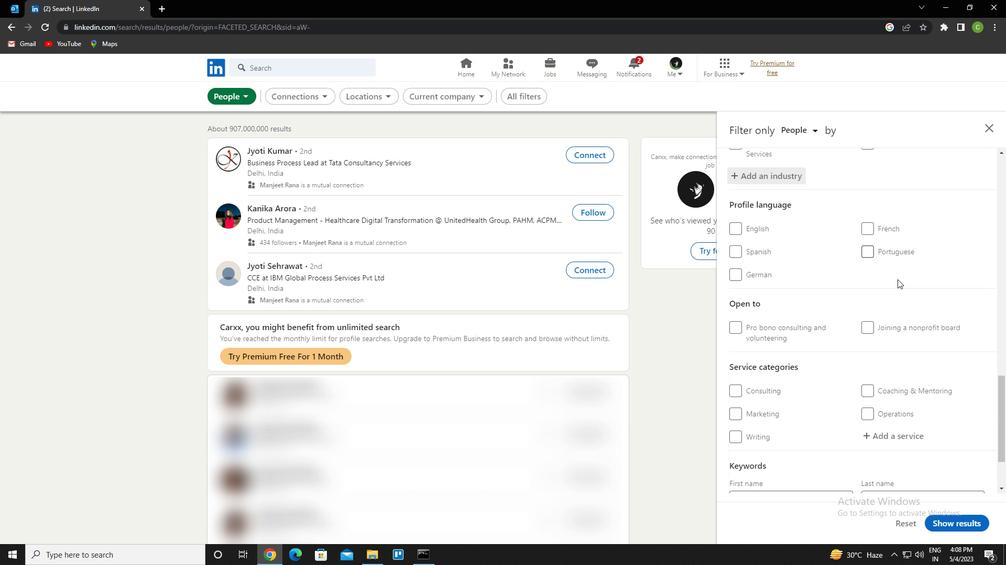 
Action: Mouse scrolled (896, 284) with delta (0, 0)
Screenshot: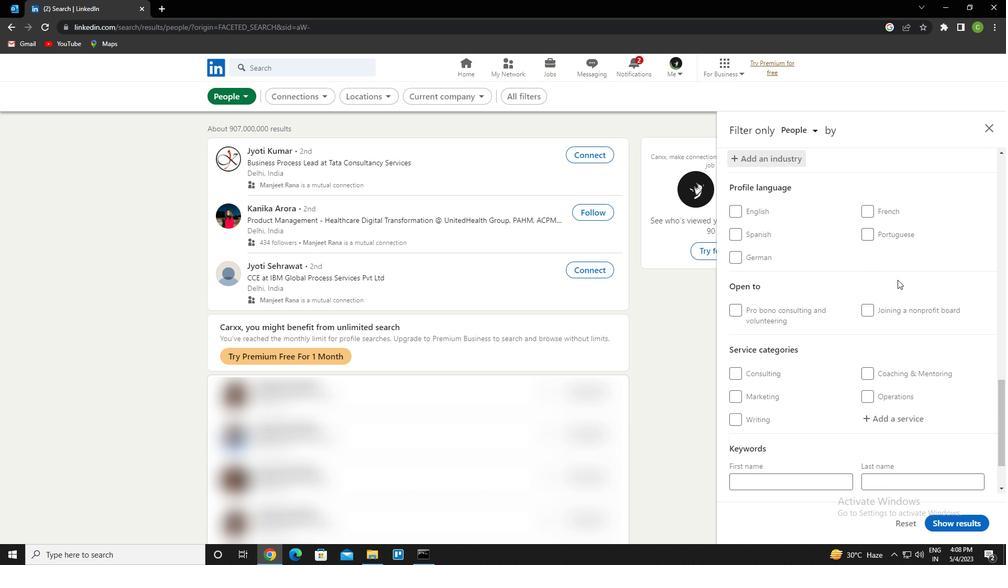 
Action: Mouse moved to (888, 346)
Screenshot: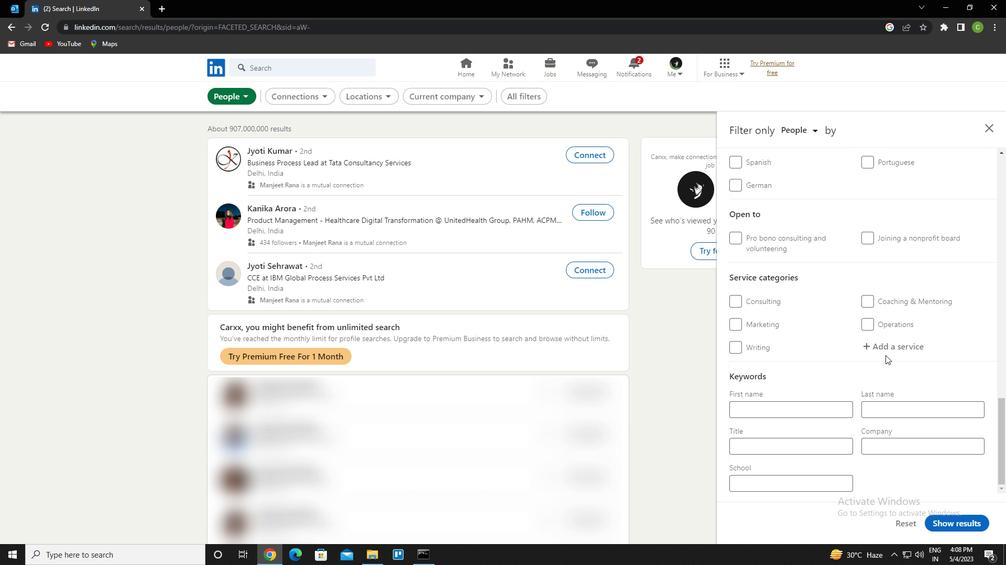 
Action: Mouse pressed left at (888, 346)
Screenshot: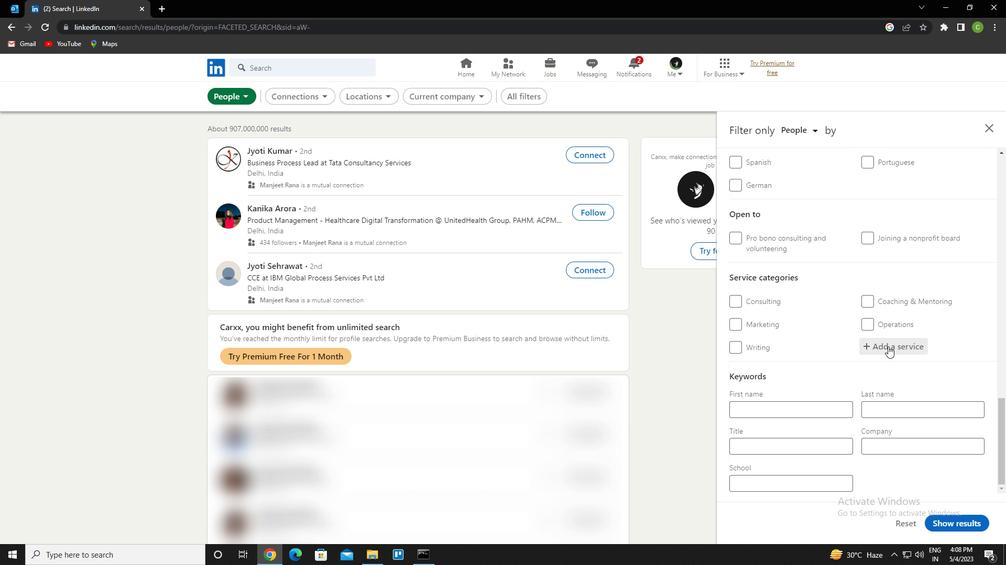 
Action: Key pressed <Key.caps_lock>p<Key.caps_lock>roperty<Key.space>management<Key.down><Key.enter>
Screenshot: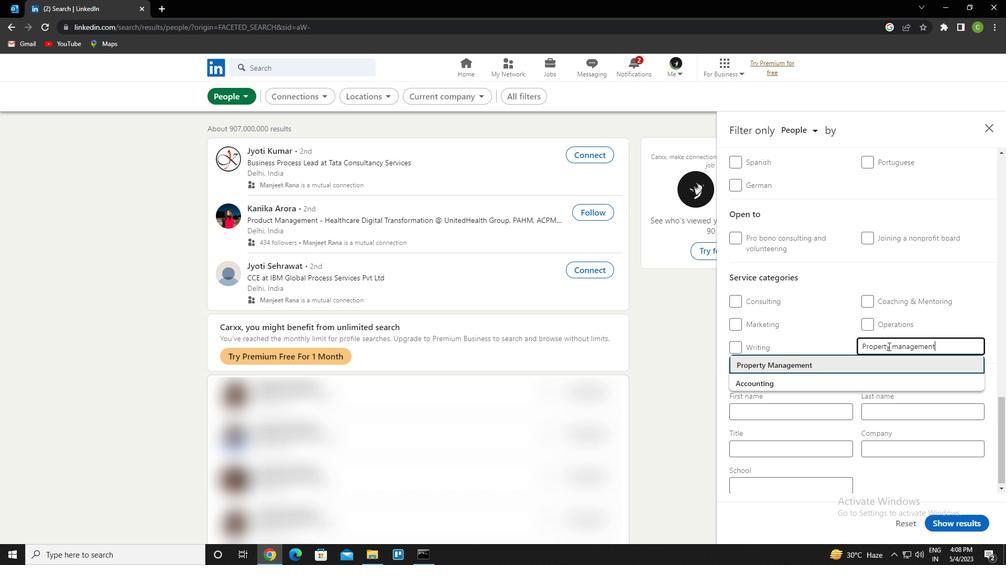 
Action: Mouse scrolled (888, 346) with delta (0, 0)
Screenshot: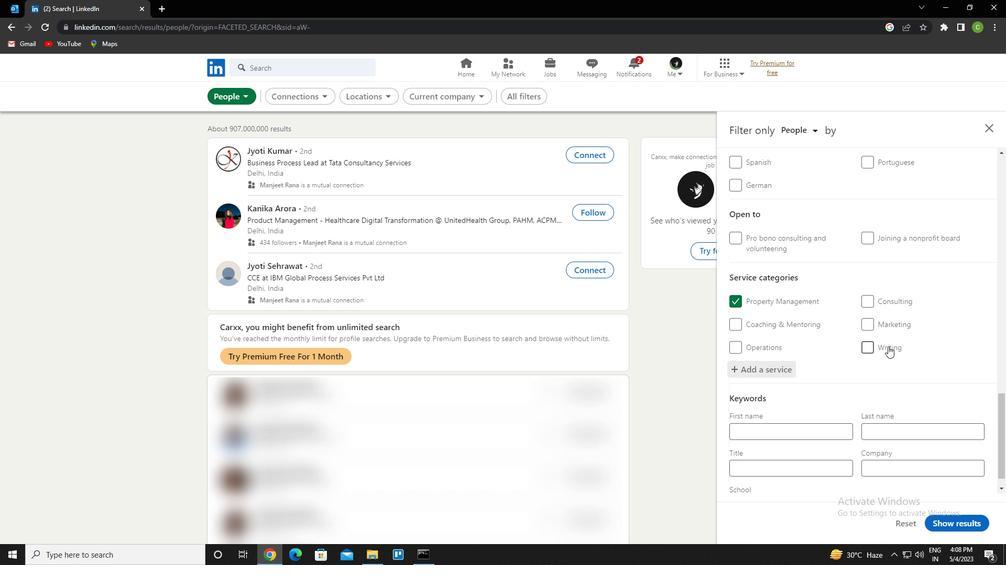 
Action: Mouse scrolled (888, 346) with delta (0, 0)
Screenshot: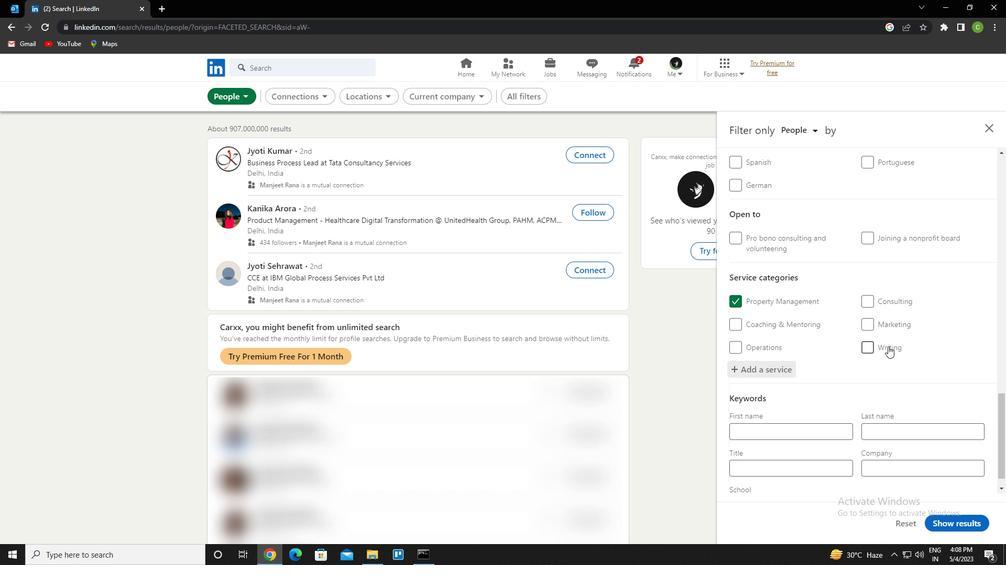 
Action: Mouse scrolled (888, 346) with delta (0, 0)
Screenshot: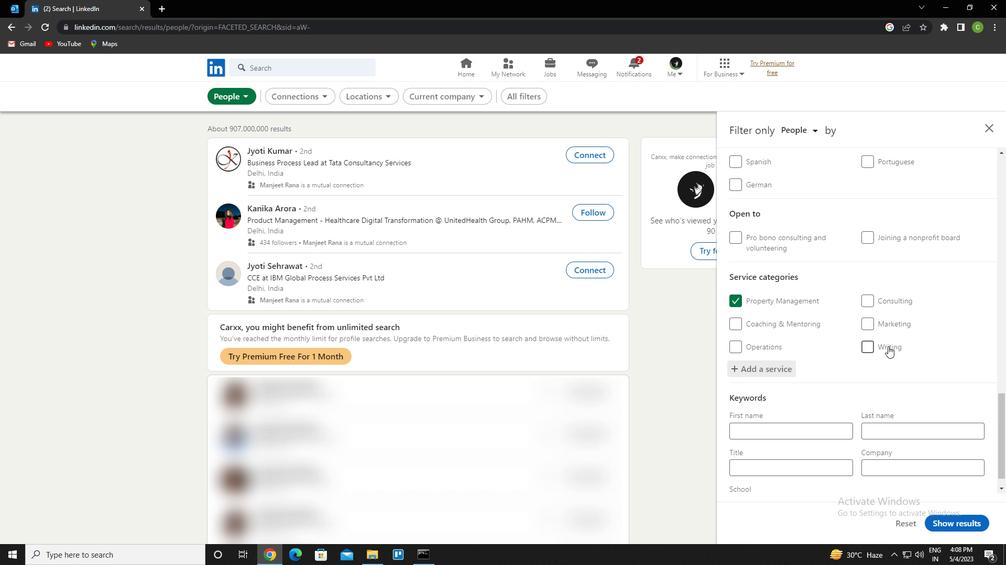 
Action: Mouse scrolled (888, 346) with delta (0, 0)
Screenshot: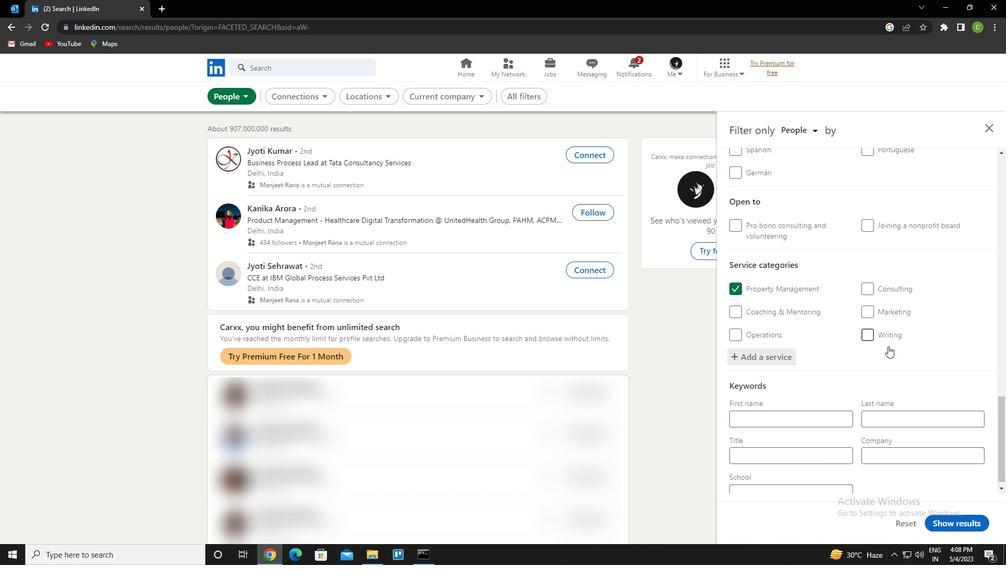 
Action: Mouse scrolled (888, 346) with delta (0, 0)
Screenshot: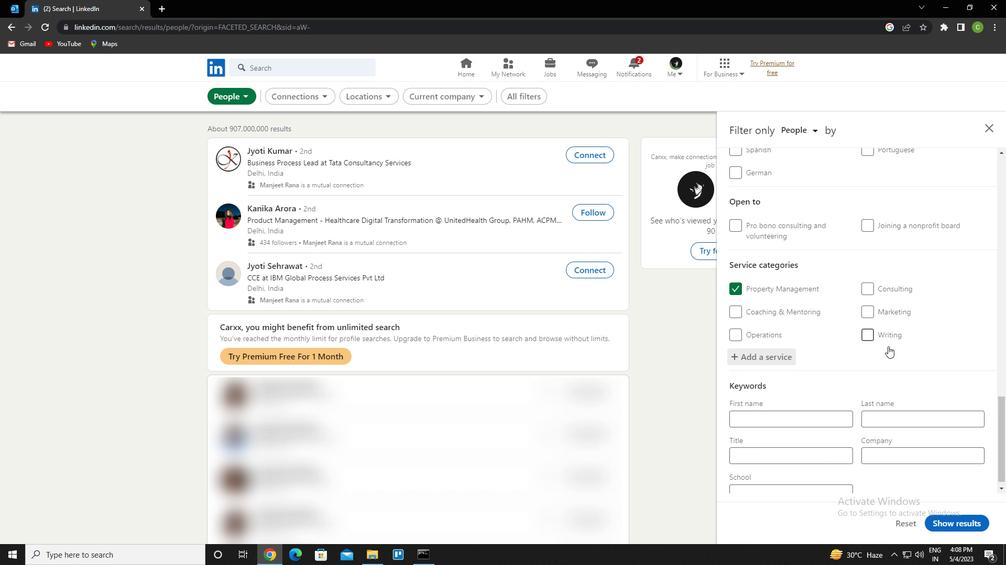 
Action: Mouse scrolled (888, 346) with delta (0, 0)
Screenshot: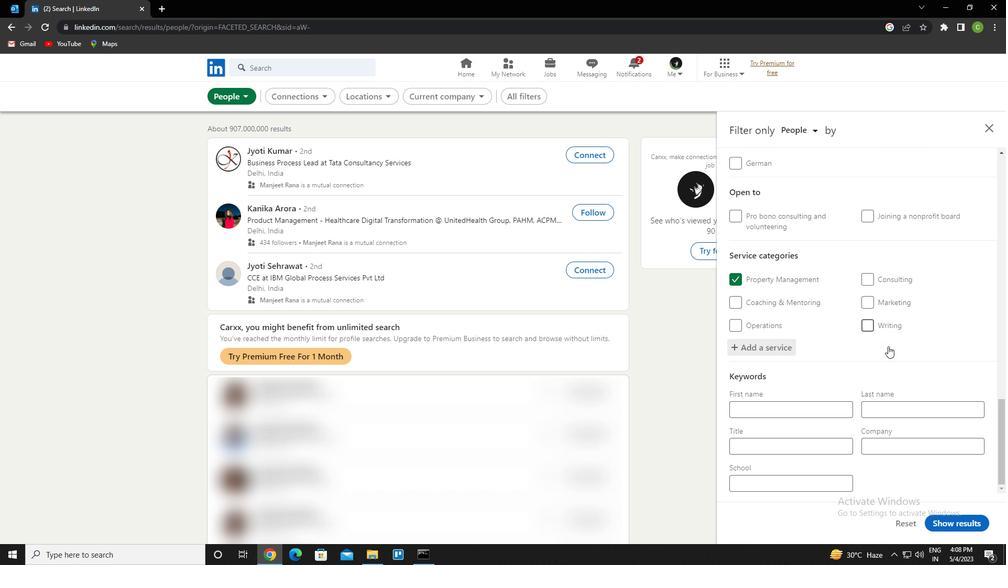 
Action: Mouse moved to (781, 452)
Screenshot: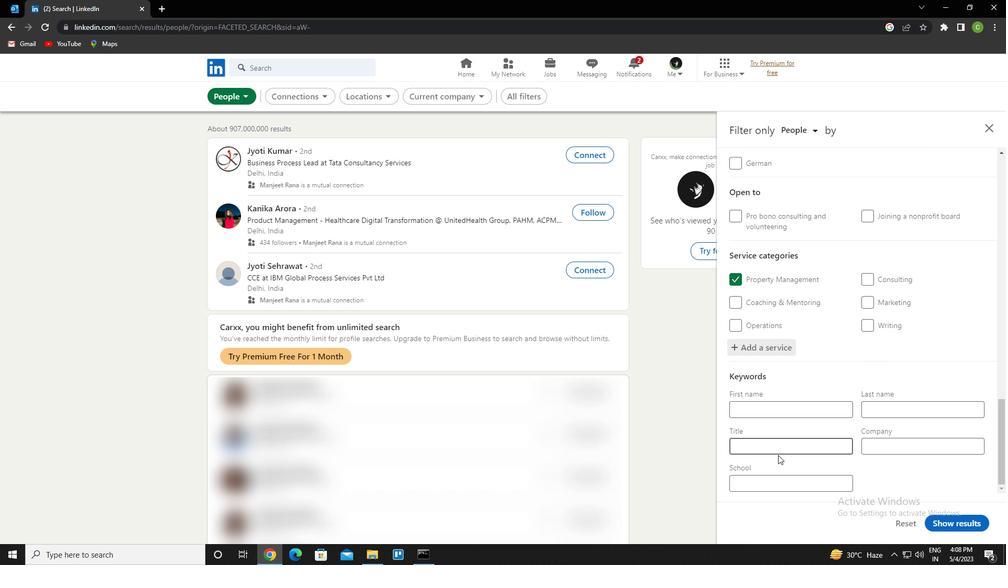 
Action: Mouse pressed left at (781, 452)
Screenshot: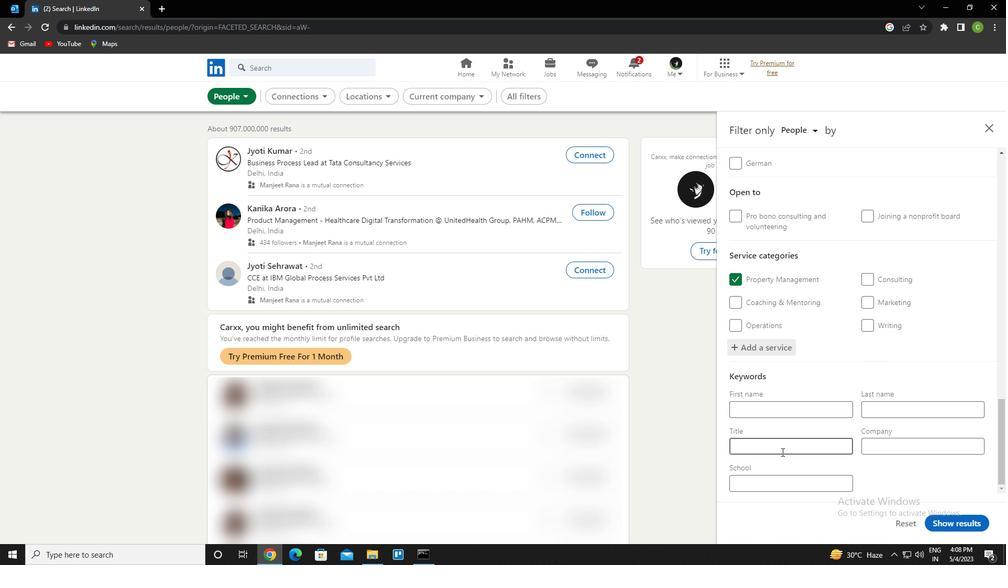 
Action: Mouse moved to (789, 445)
Screenshot: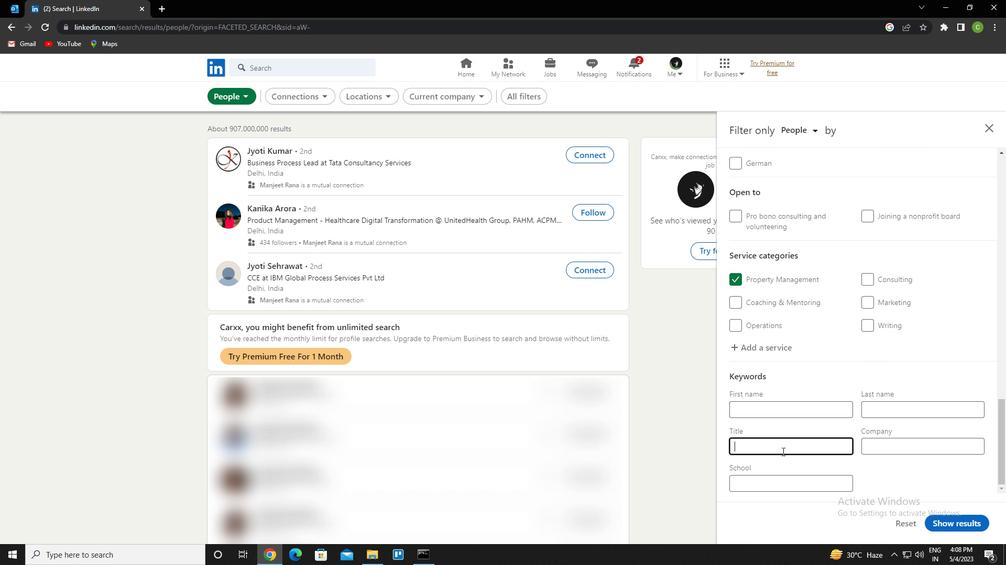 
Action: Key pressed <Key.caps_lock>m<Key.caps_lock>edical<Key.space>laboratory<Key.space><Key.caps_lock>t<Key.caps_lock>ech
Screenshot: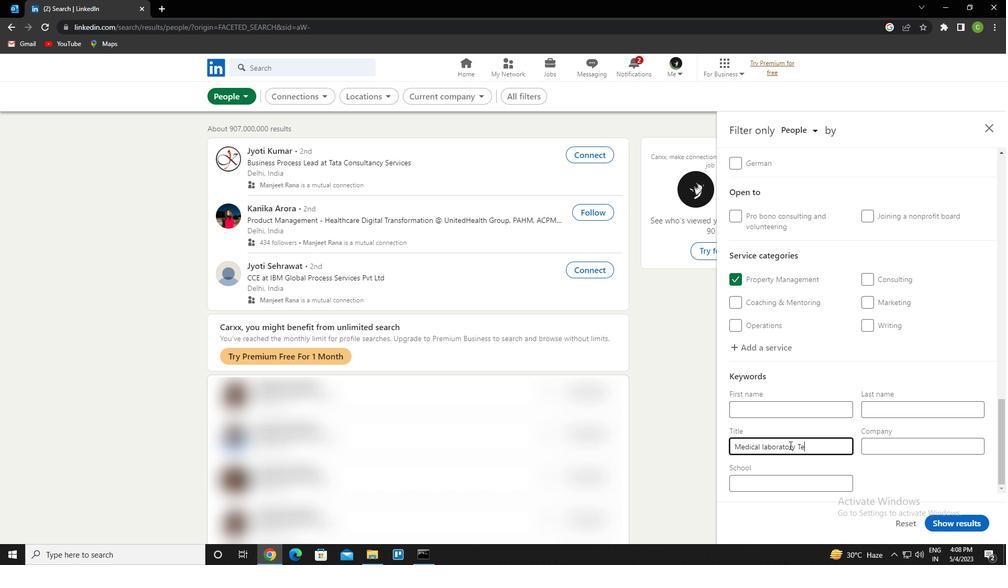 
Action: Mouse moved to (979, 527)
Screenshot: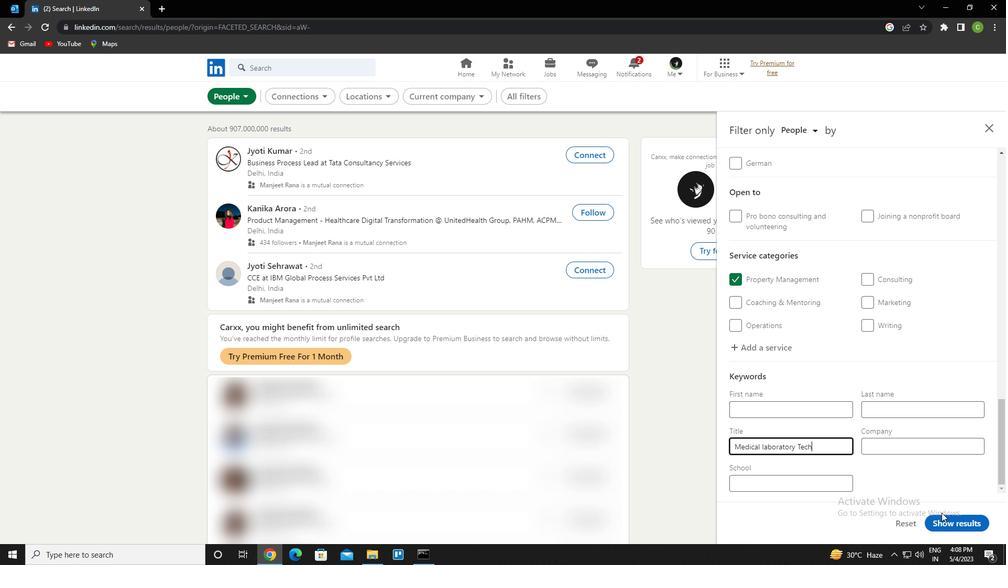 
Action: Mouse pressed left at (979, 527)
Screenshot: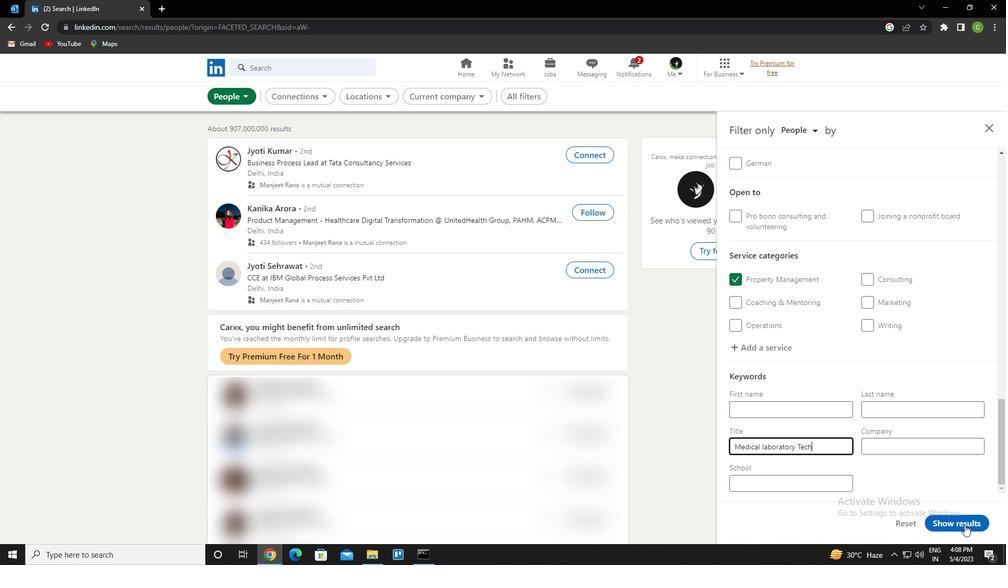 
Action: Mouse moved to (472, 473)
Screenshot: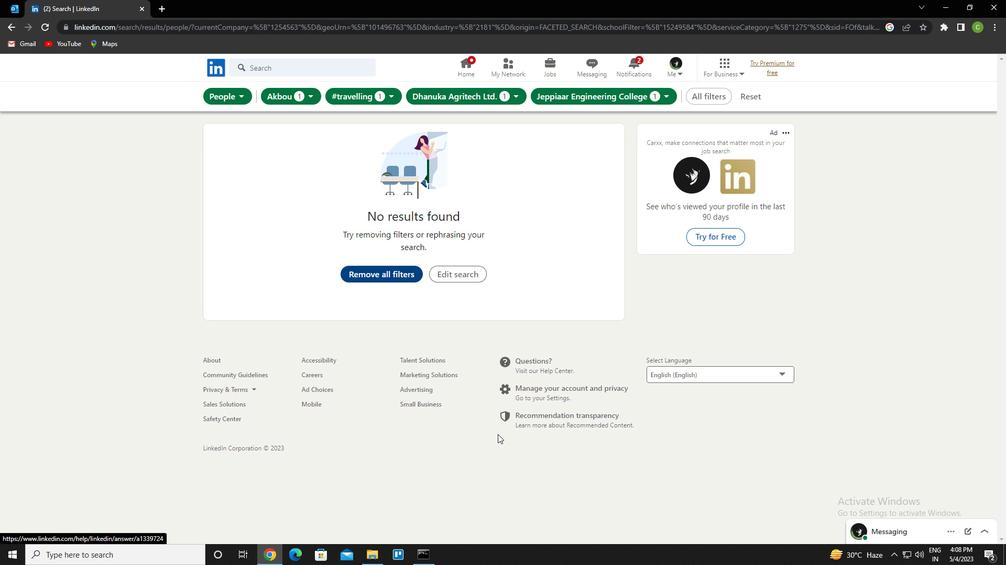 
